 Task: Create a due date automation trigger when advanced on, on the monday of the week a card is due add dates not due today at 11:00 AM.
Action: Mouse moved to (1283, 99)
Screenshot: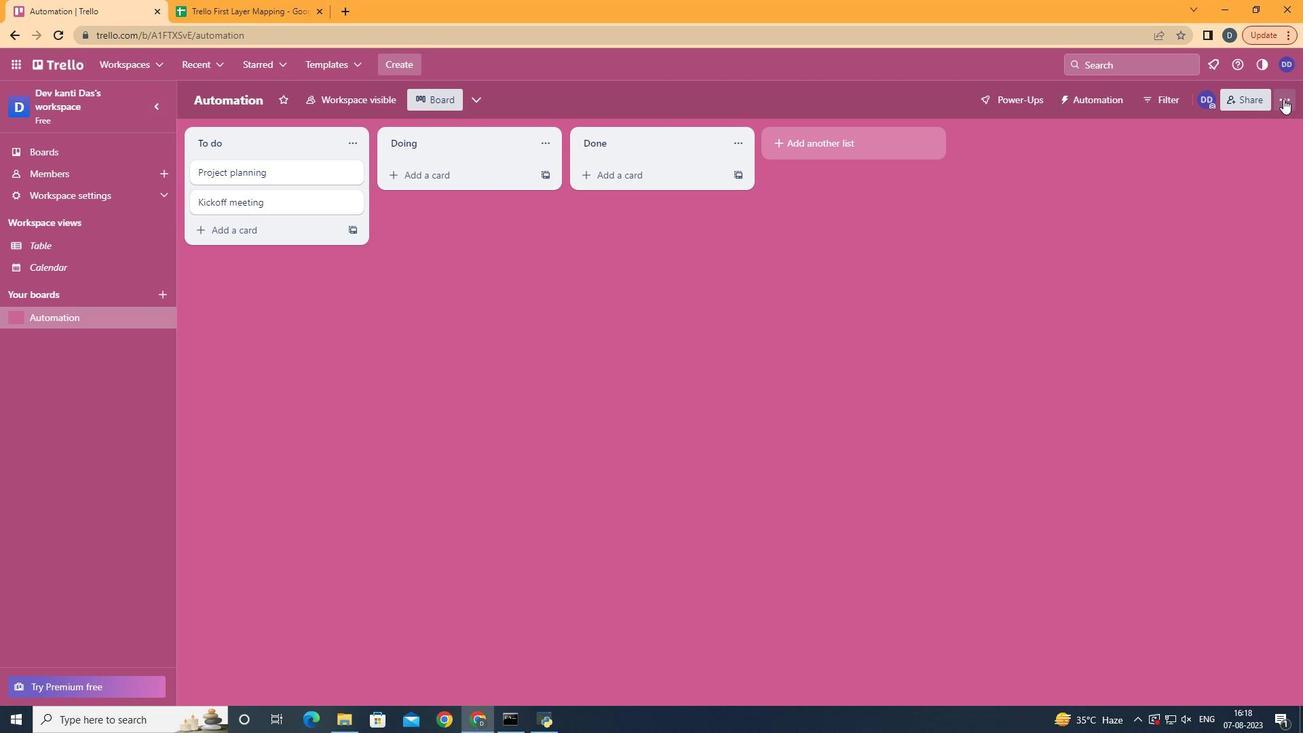 
Action: Mouse pressed left at (1283, 99)
Screenshot: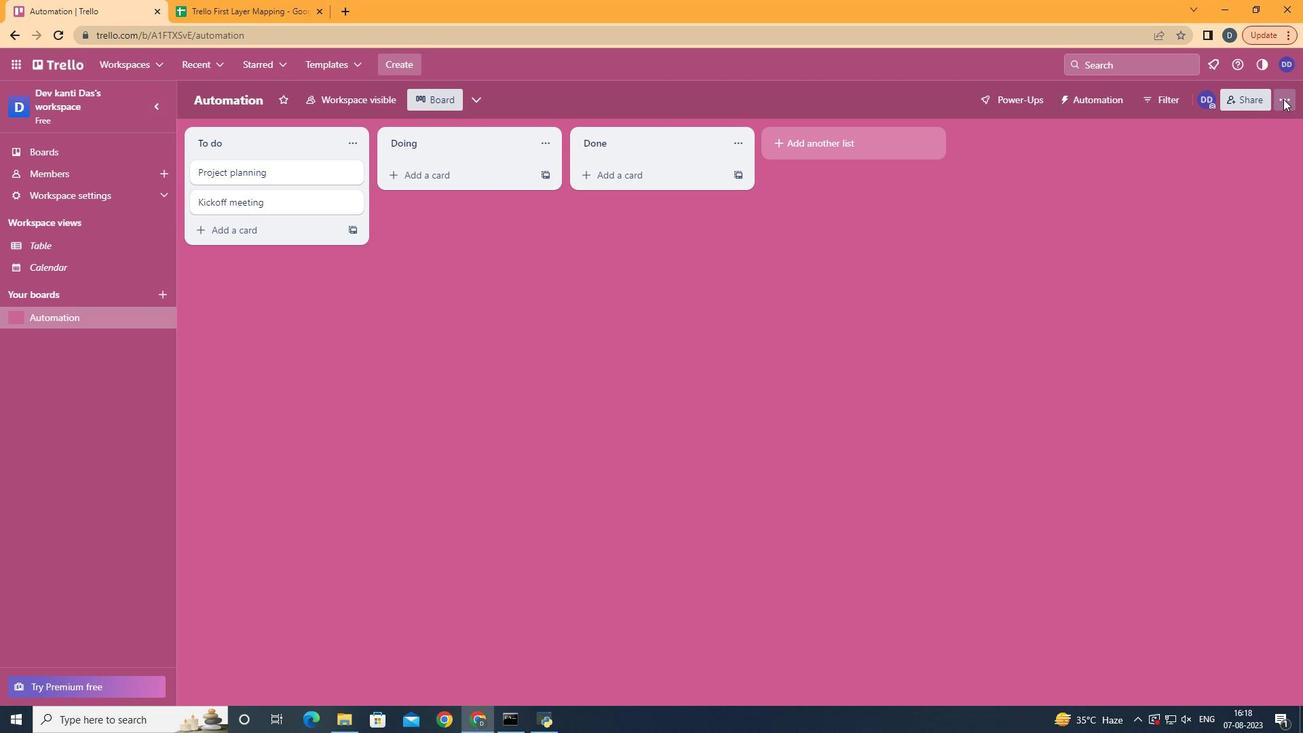 
Action: Mouse moved to (1151, 296)
Screenshot: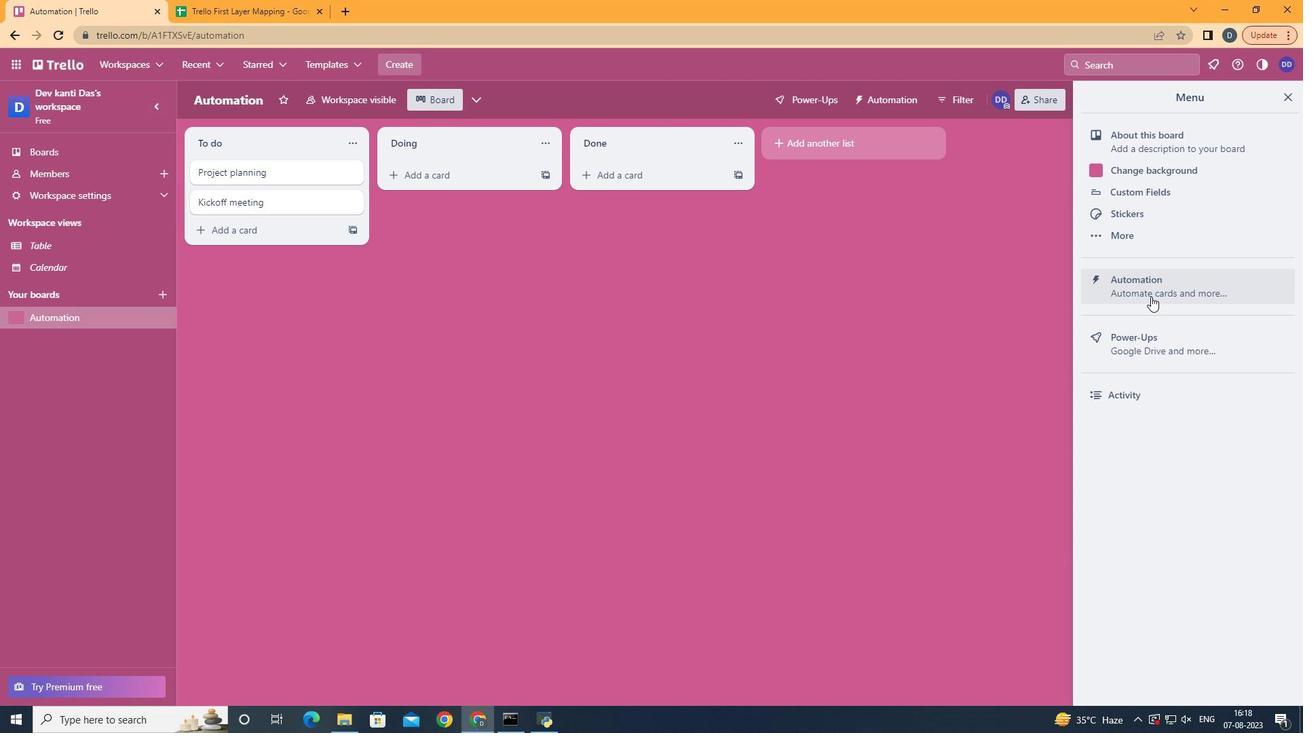 
Action: Mouse pressed left at (1151, 296)
Screenshot: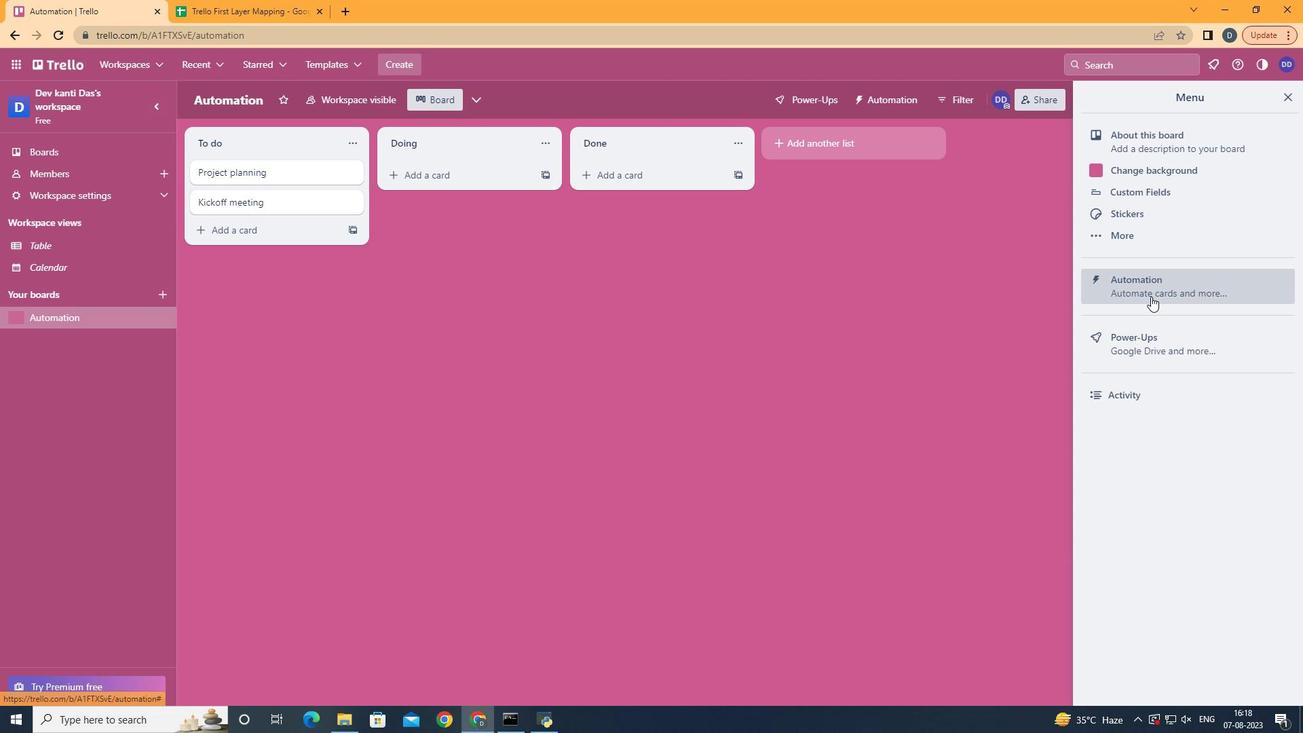 
Action: Mouse moved to (272, 265)
Screenshot: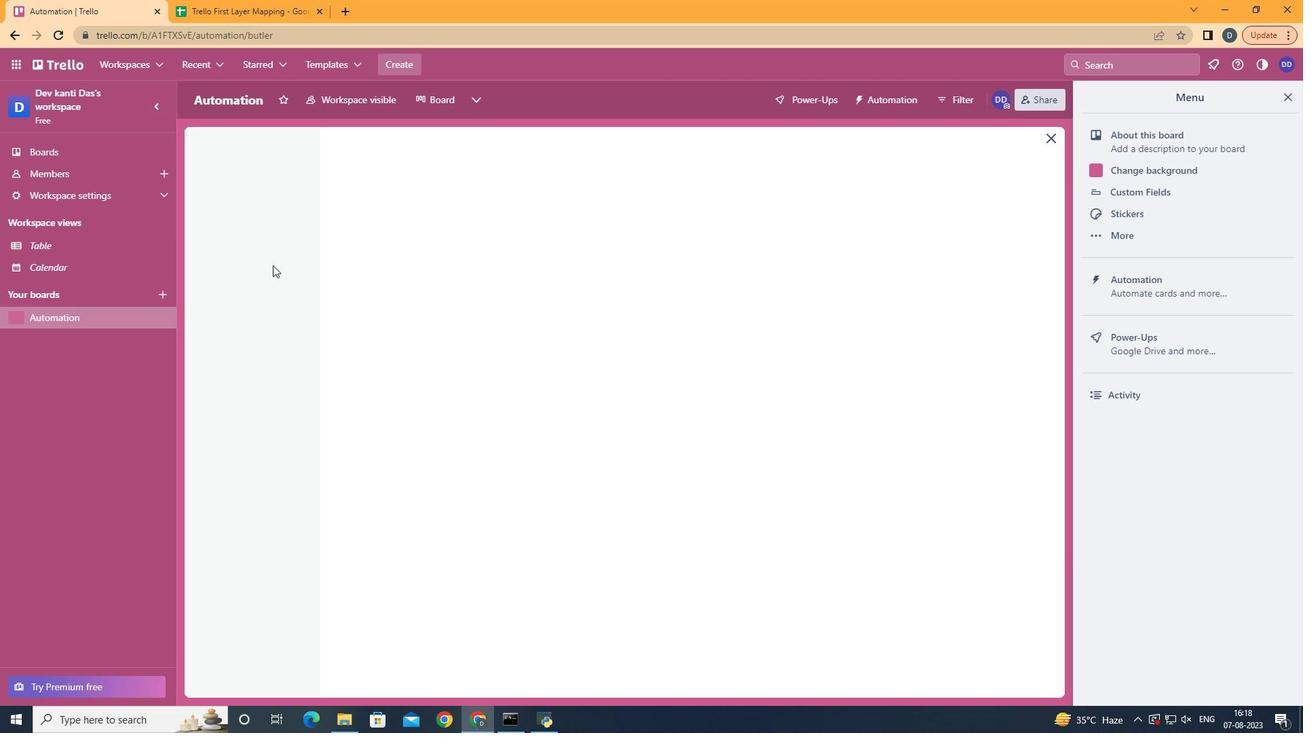 
Action: Mouse pressed left at (272, 265)
Screenshot: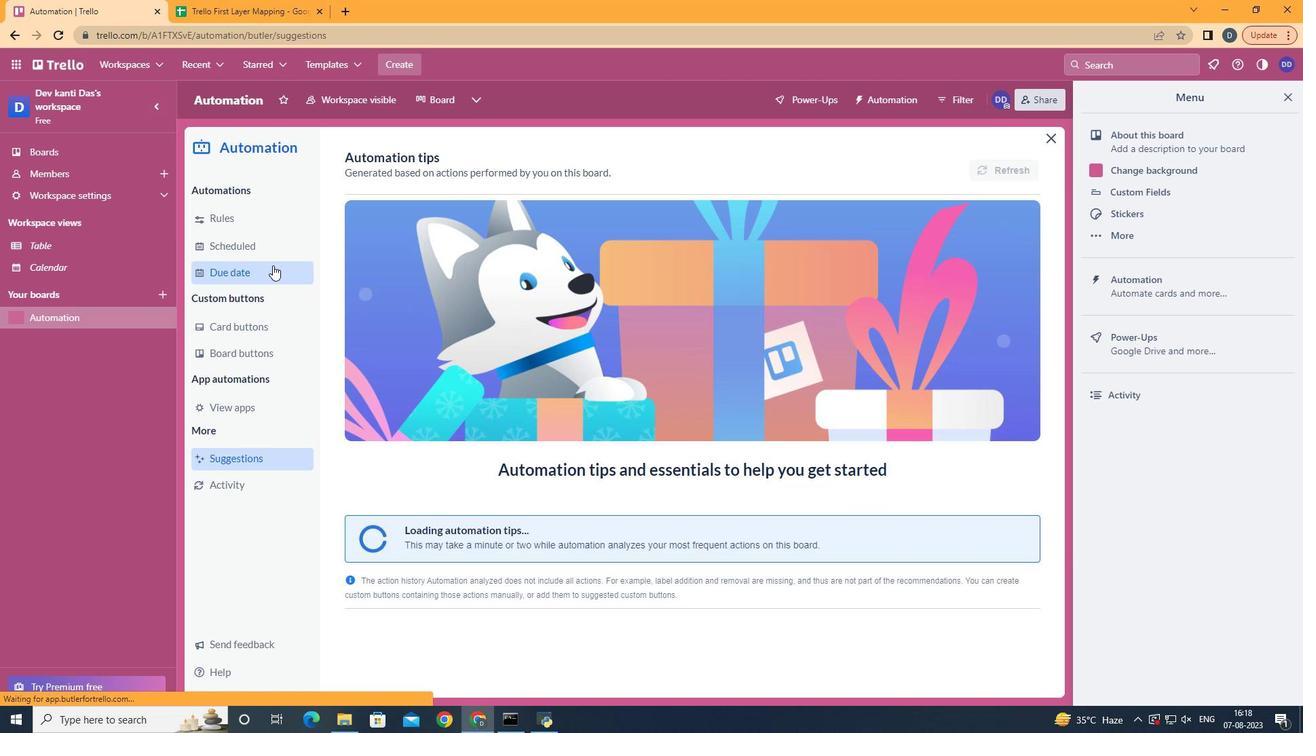 
Action: Mouse moved to (961, 164)
Screenshot: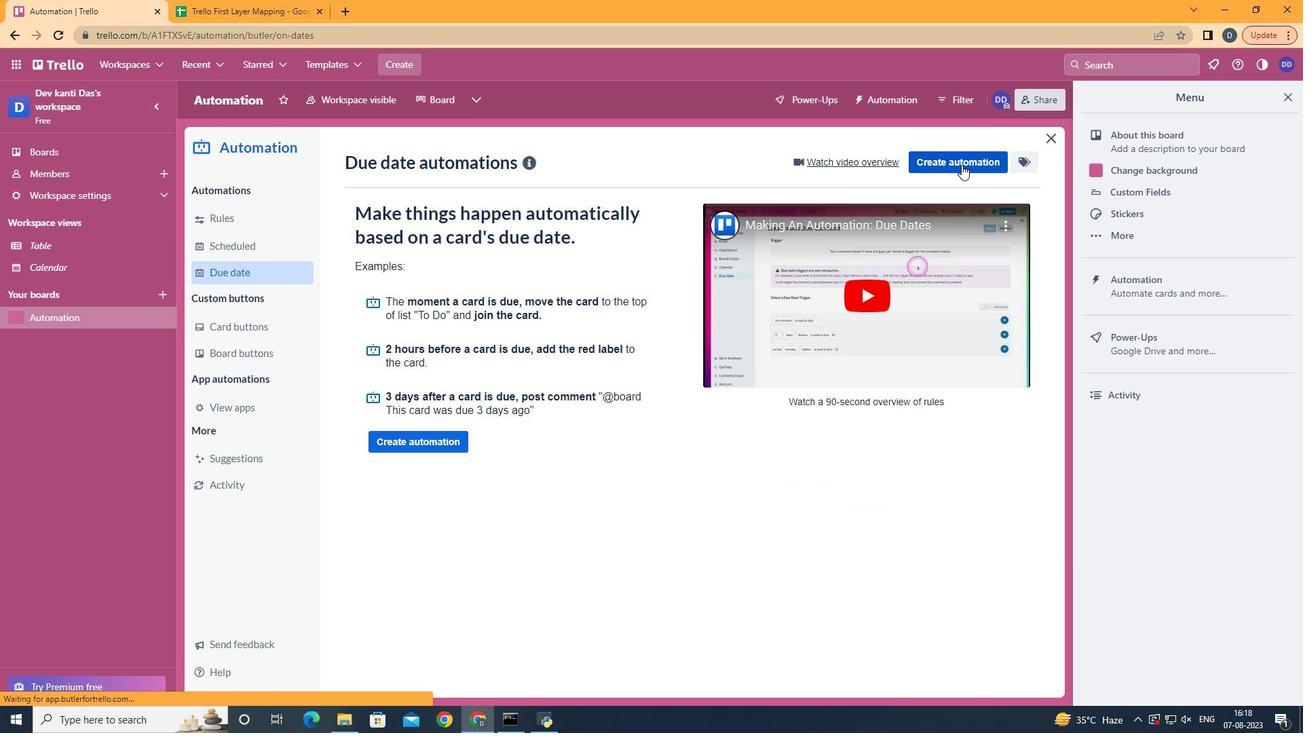 
Action: Mouse pressed left at (961, 164)
Screenshot: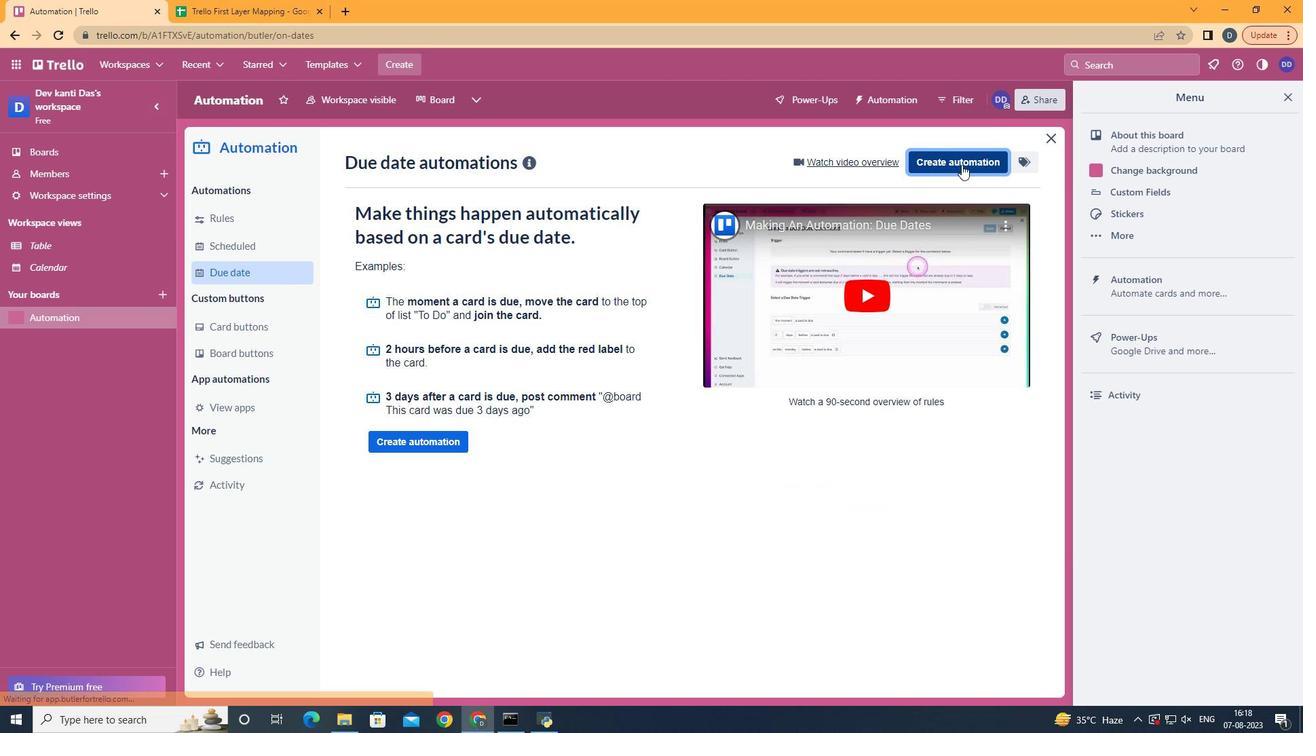 
Action: Mouse moved to (710, 288)
Screenshot: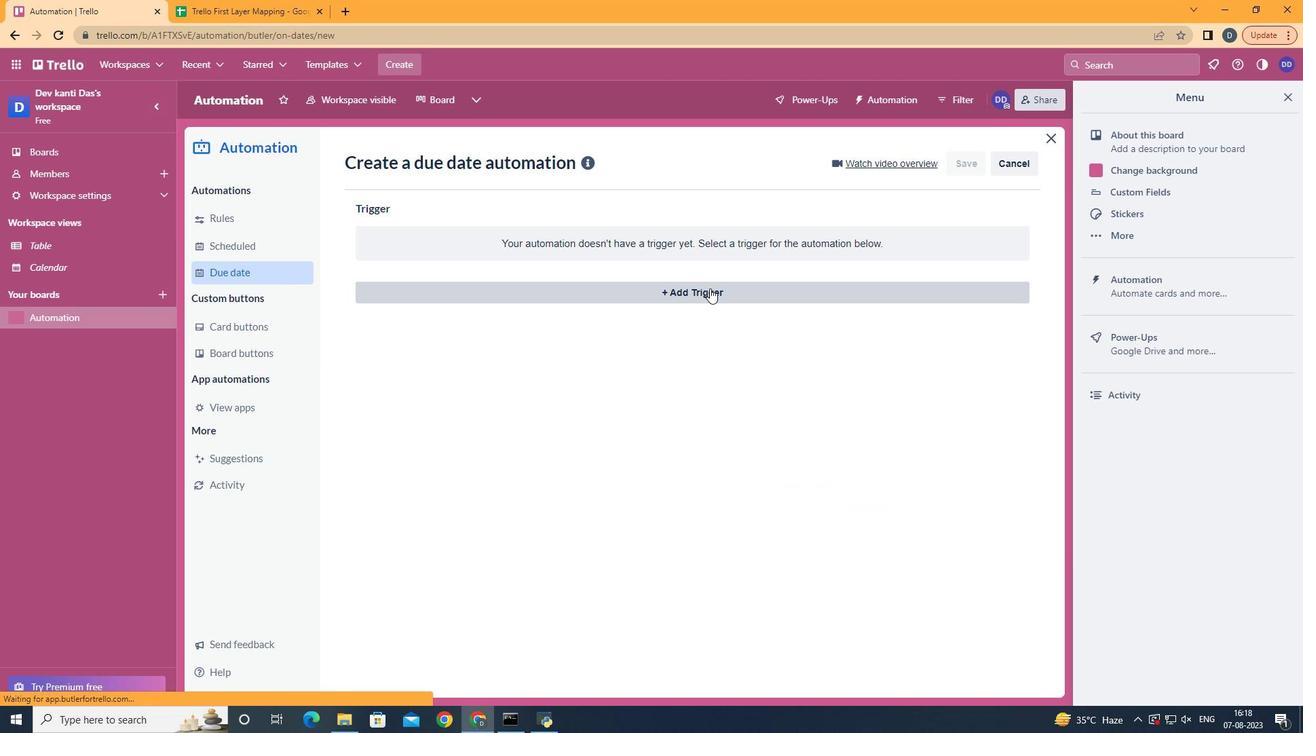 
Action: Mouse pressed left at (710, 288)
Screenshot: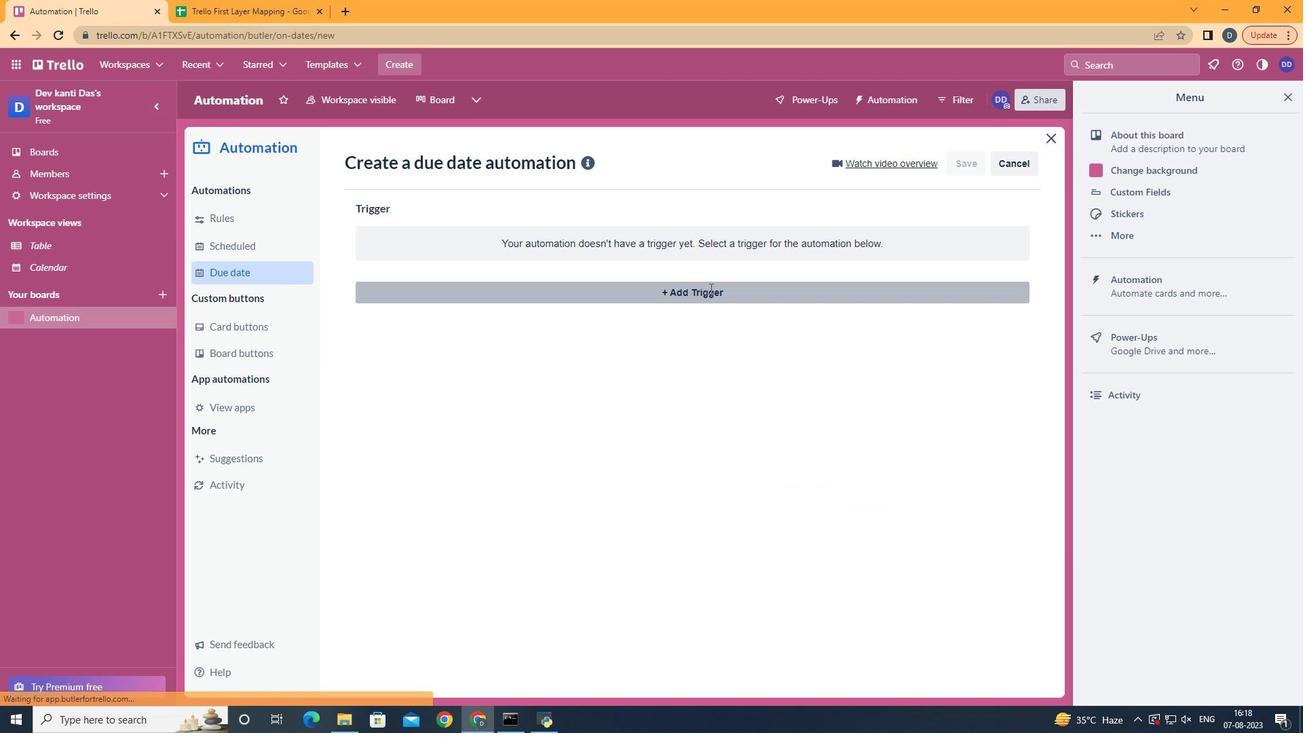 
Action: Mouse moved to (435, 357)
Screenshot: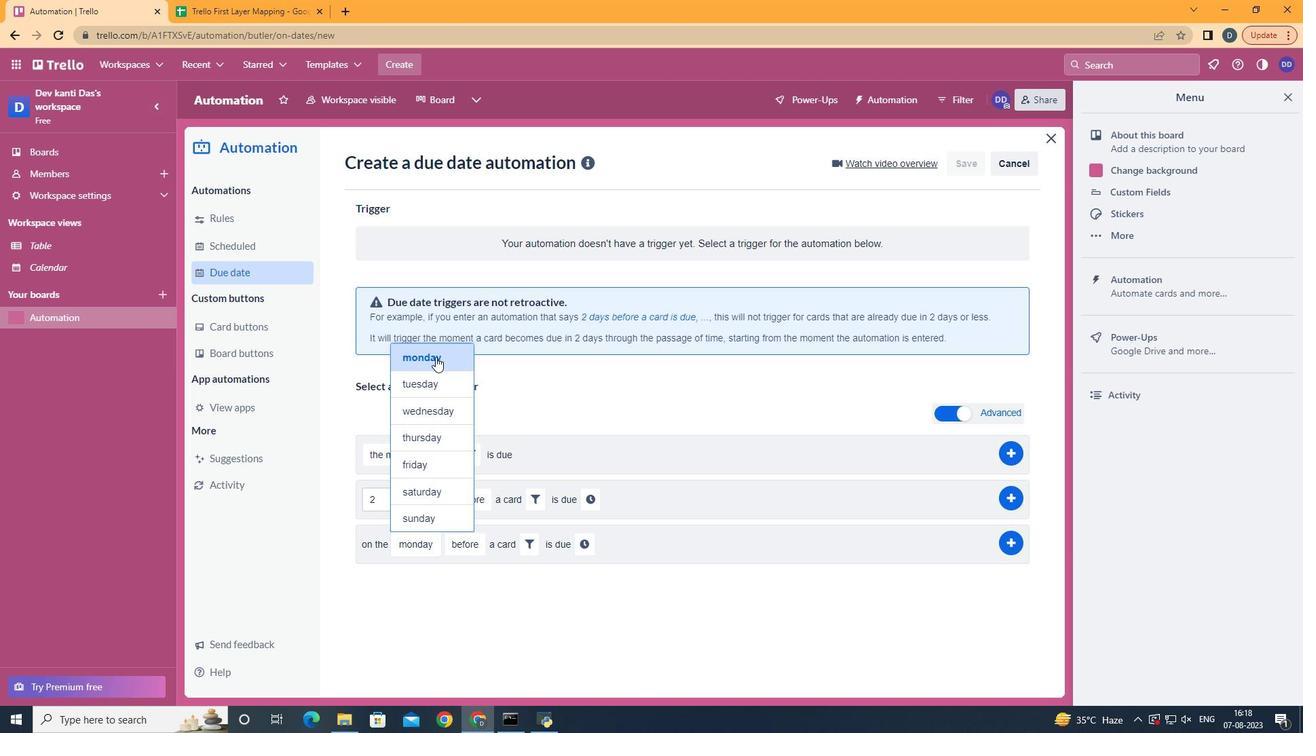 
Action: Mouse pressed left at (435, 357)
Screenshot: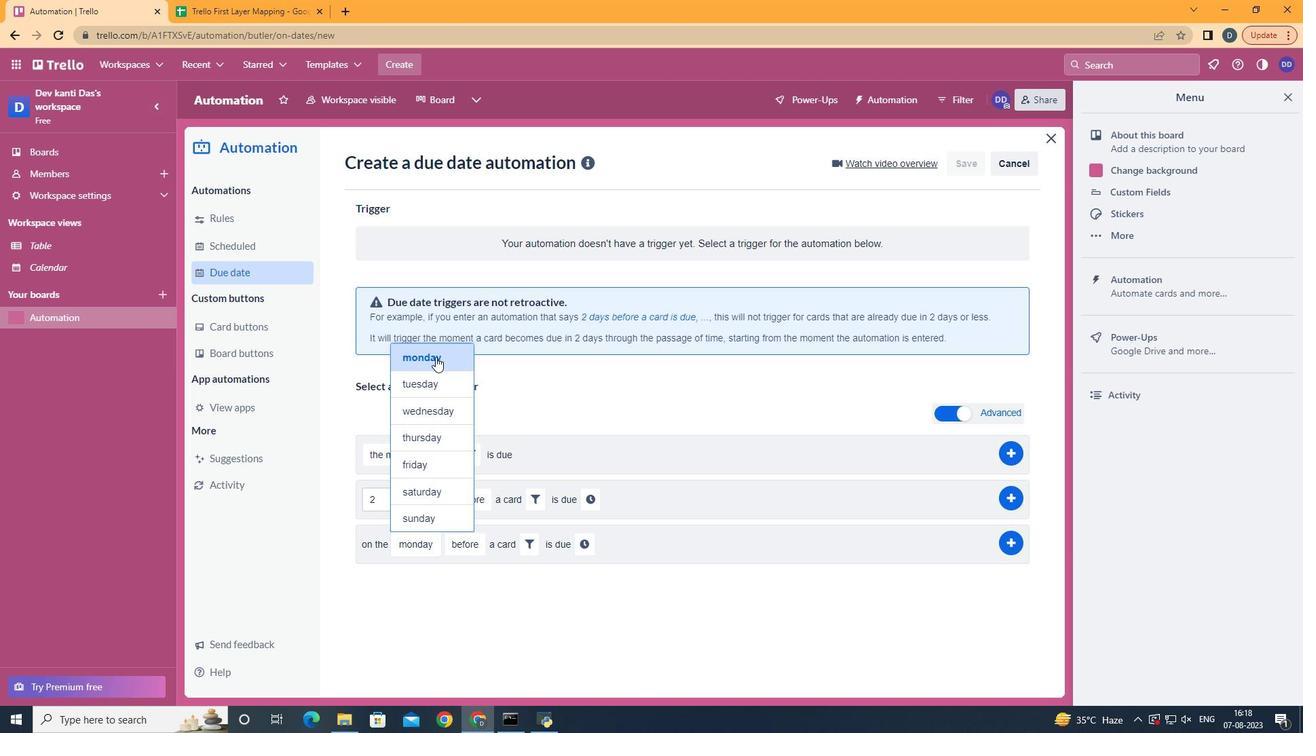 
Action: Mouse moved to (486, 626)
Screenshot: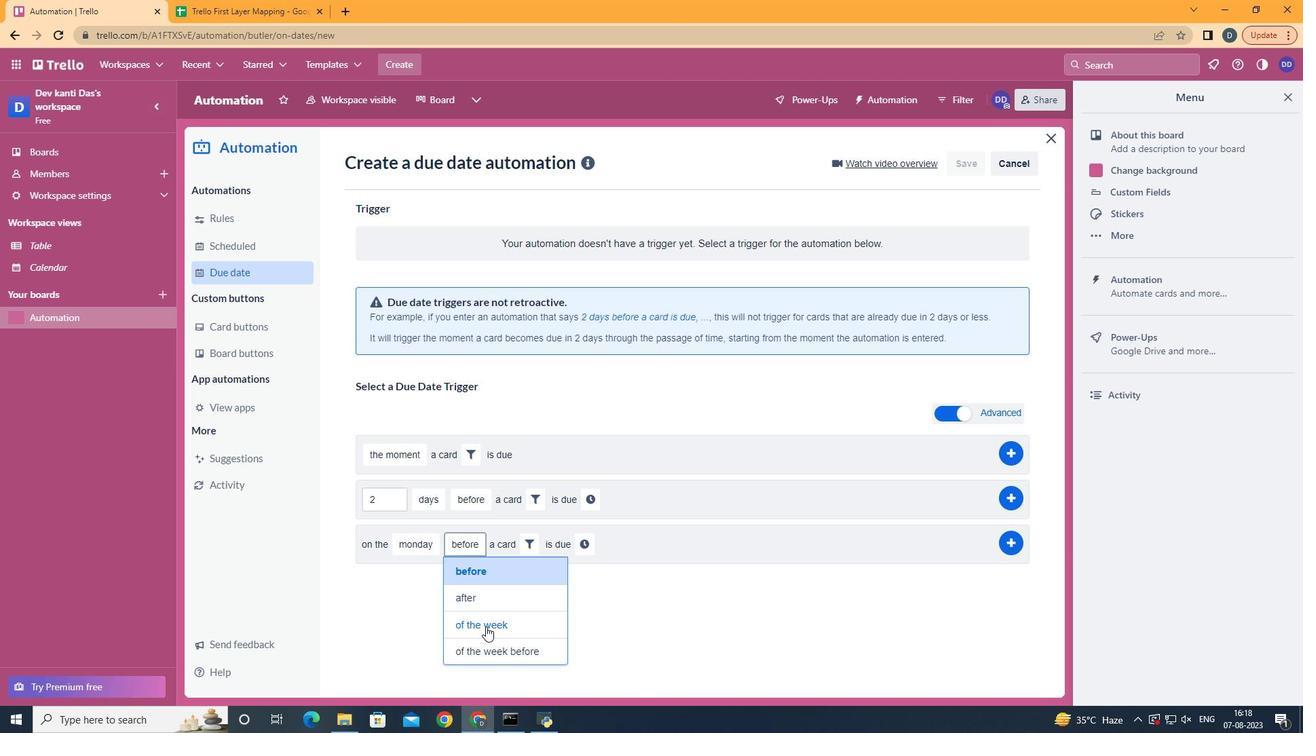 
Action: Mouse pressed left at (486, 626)
Screenshot: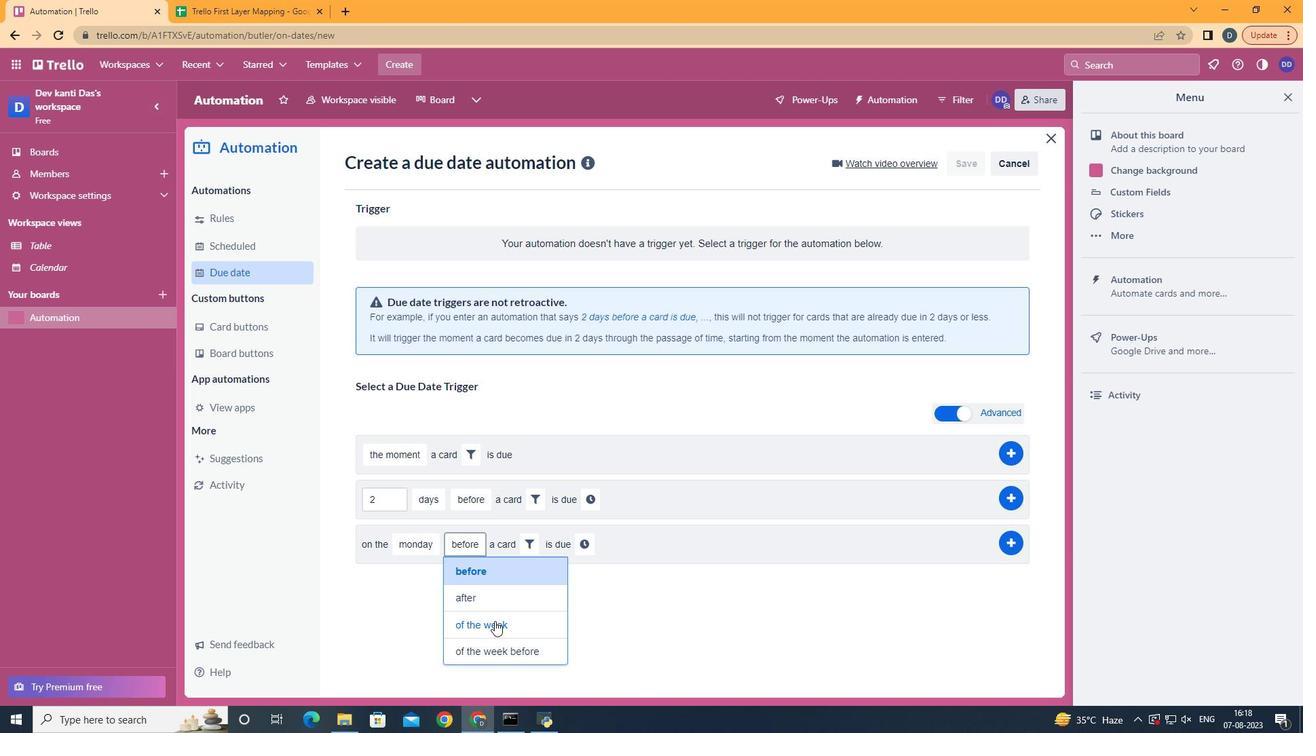 
Action: Mouse moved to (547, 540)
Screenshot: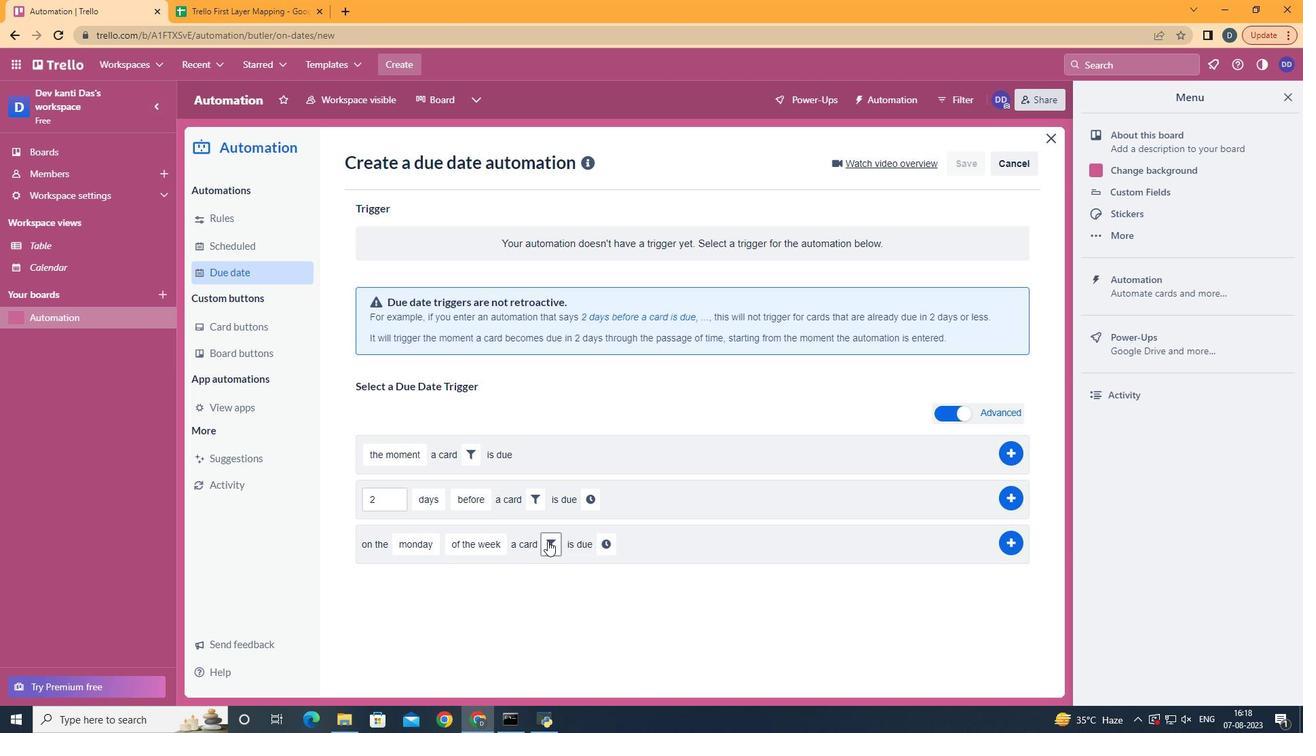 
Action: Mouse pressed left at (547, 540)
Screenshot: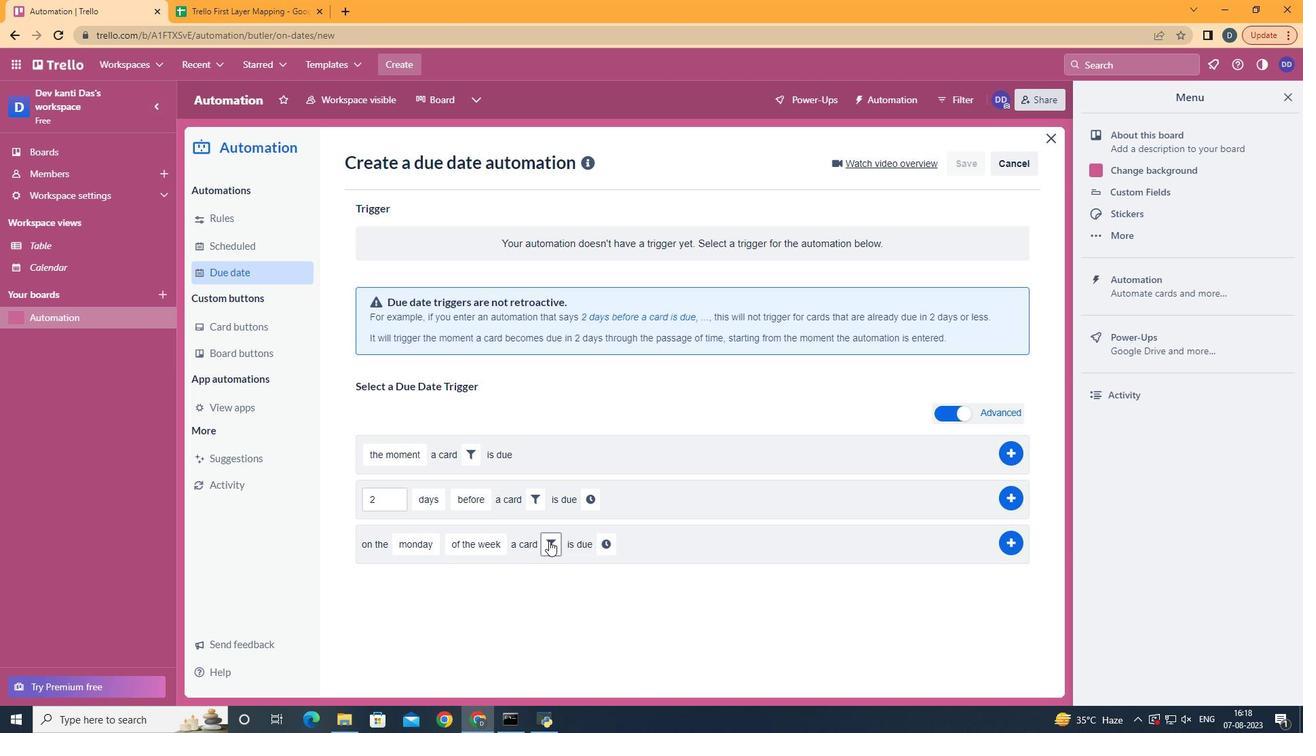 
Action: Mouse moved to (627, 589)
Screenshot: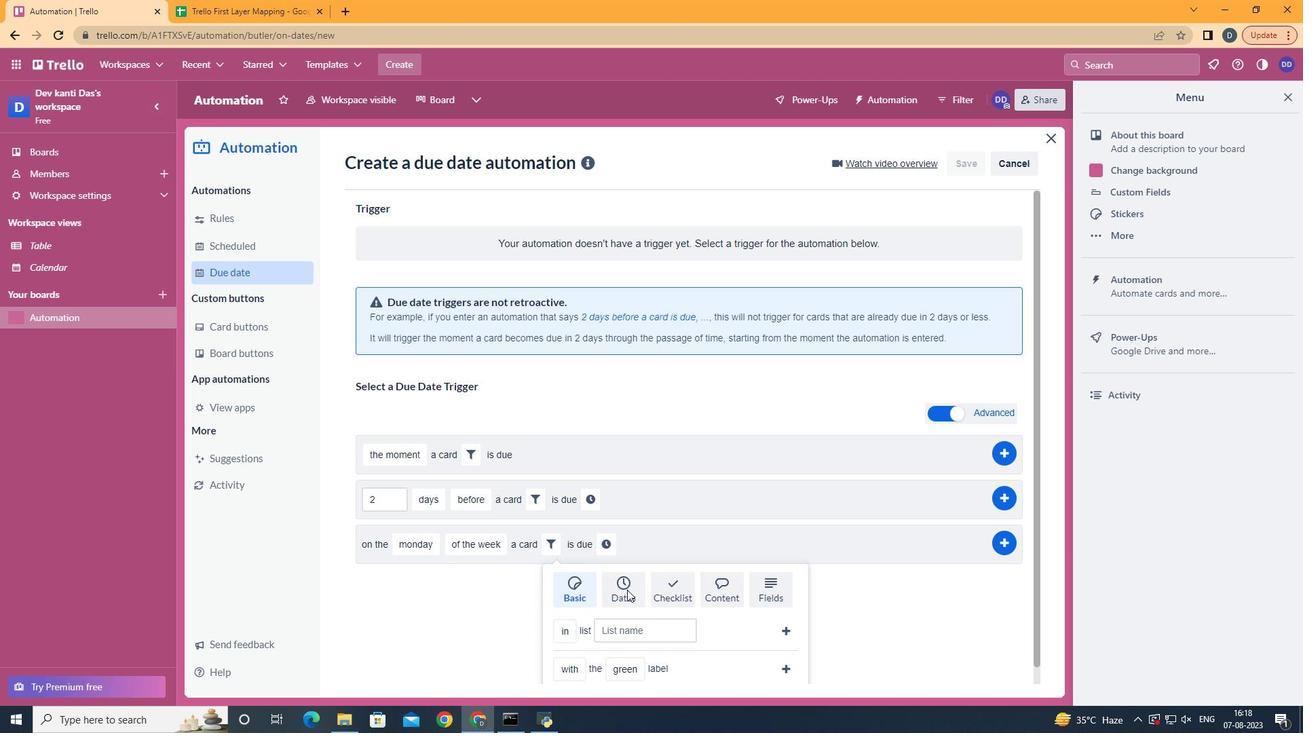 
Action: Mouse pressed left at (627, 589)
Screenshot: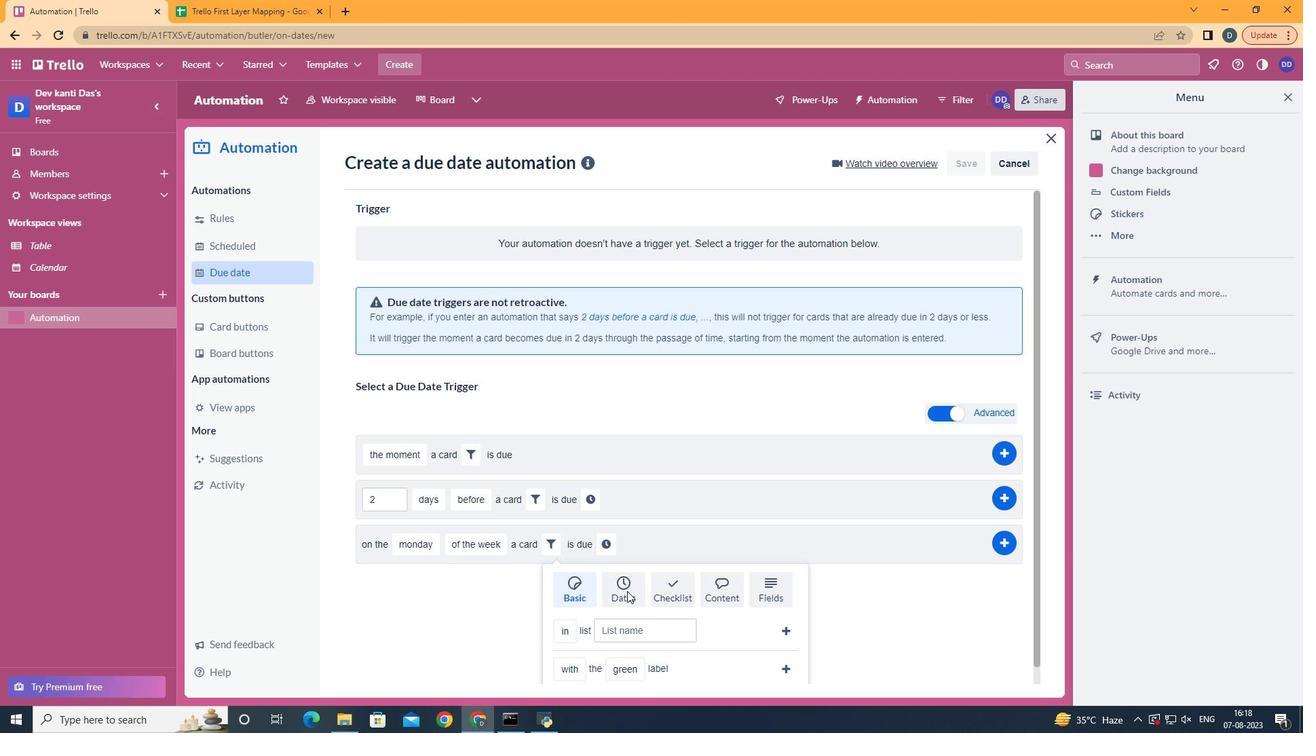 
Action: Mouse moved to (627, 591)
Screenshot: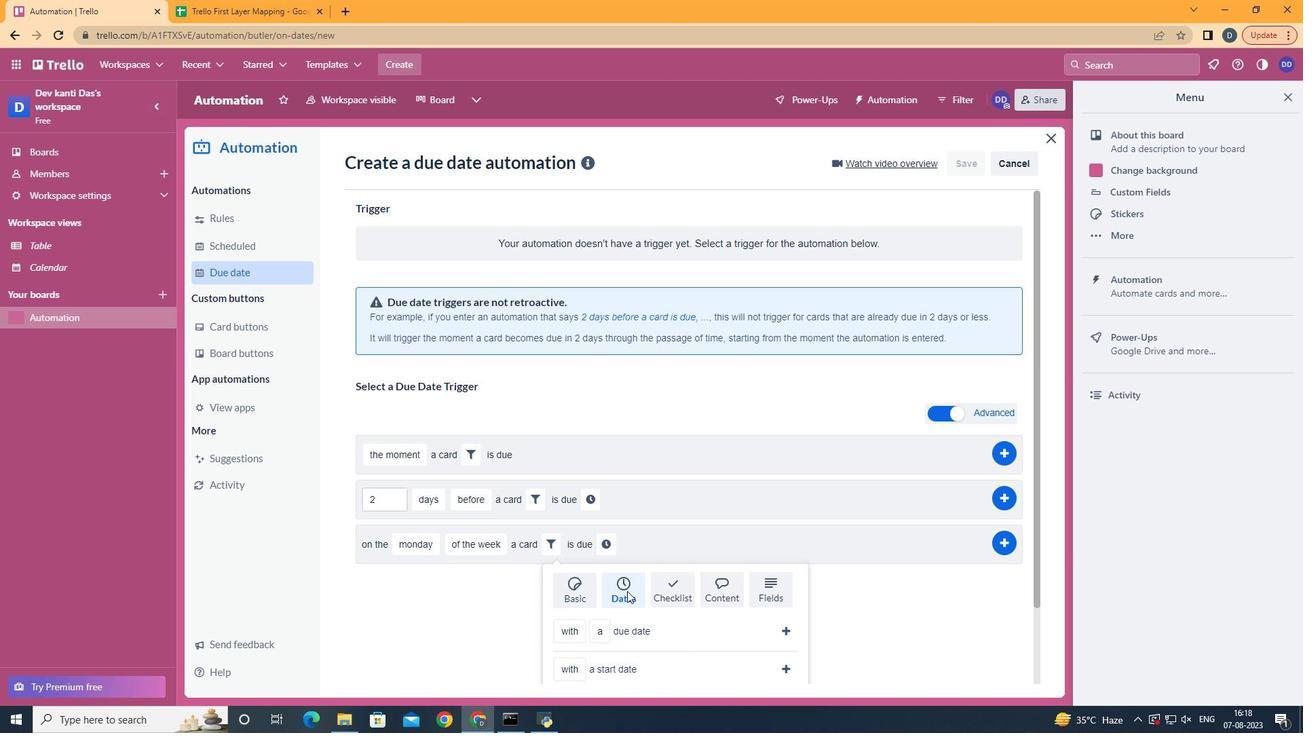 
Action: Mouse scrolled (627, 590) with delta (0, 0)
Screenshot: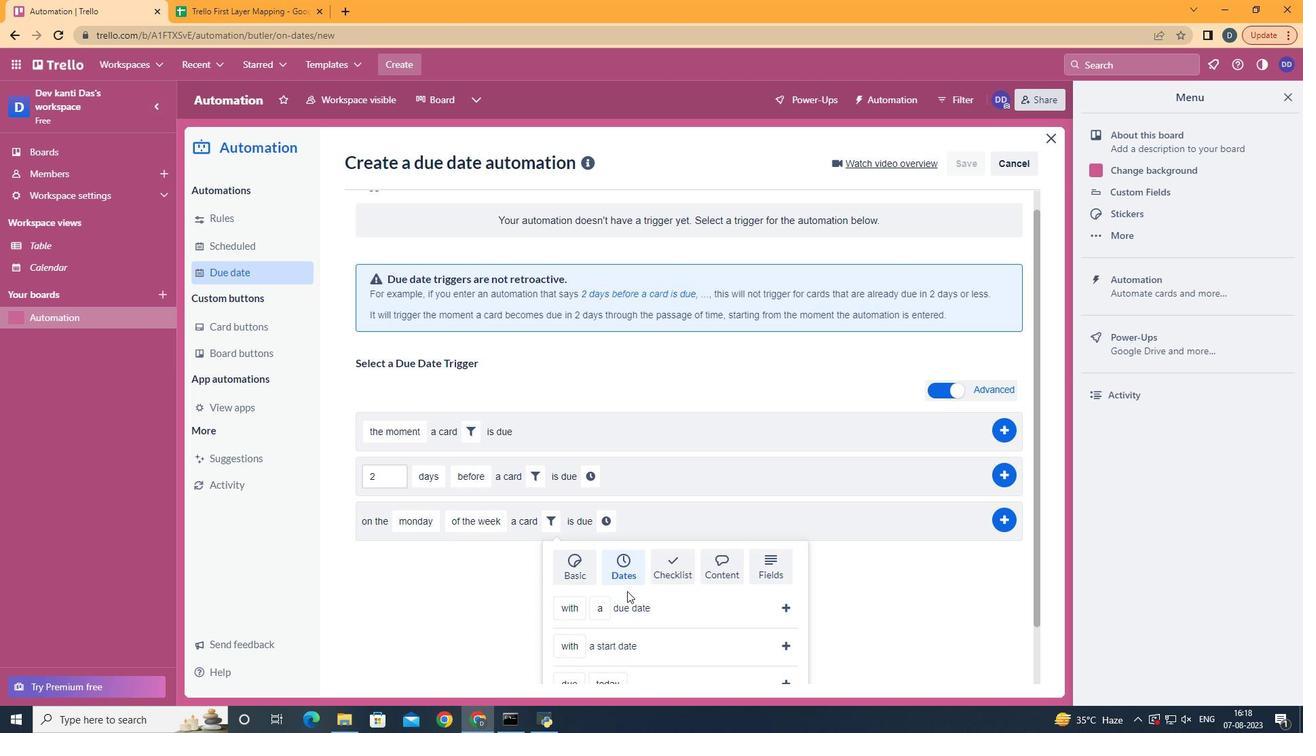 
Action: Mouse scrolled (627, 590) with delta (0, 0)
Screenshot: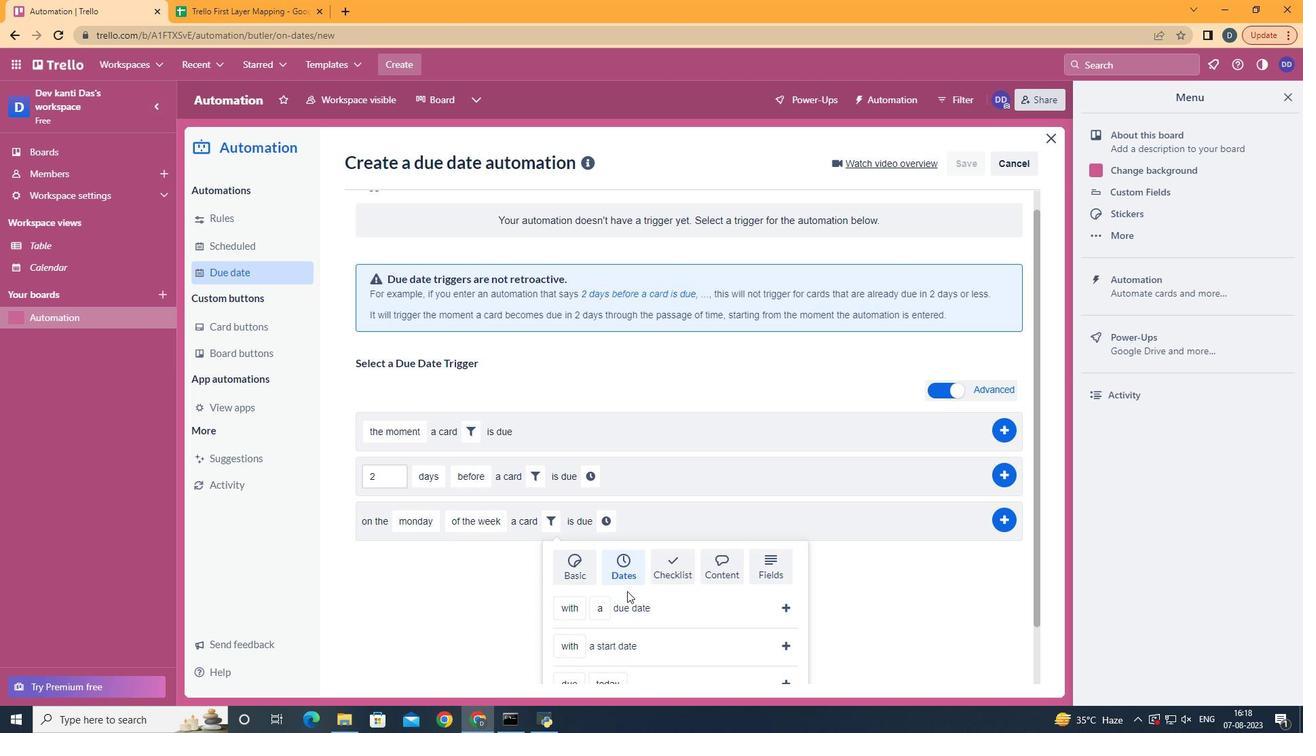 
Action: Mouse scrolled (627, 590) with delta (0, 0)
Screenshot: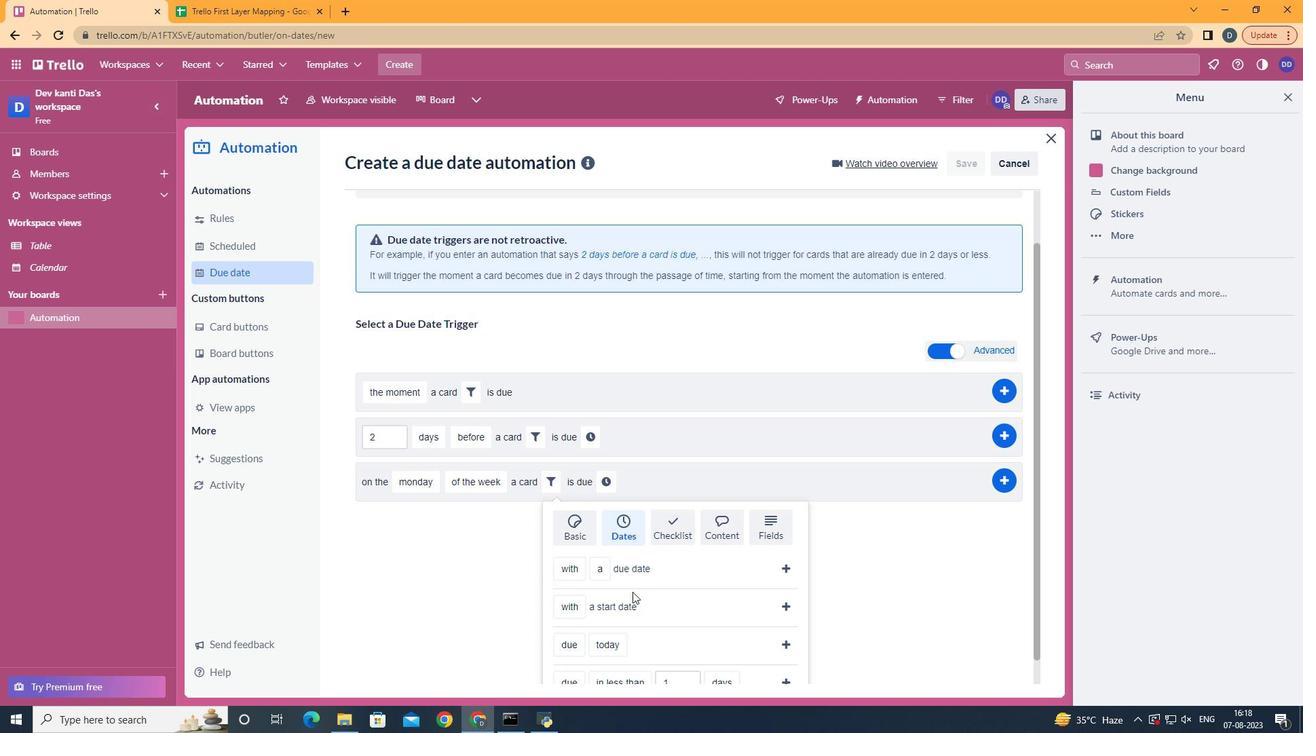 
Action: Mouse scrolled (627, 590) with delta (0, 0)
Screenshot: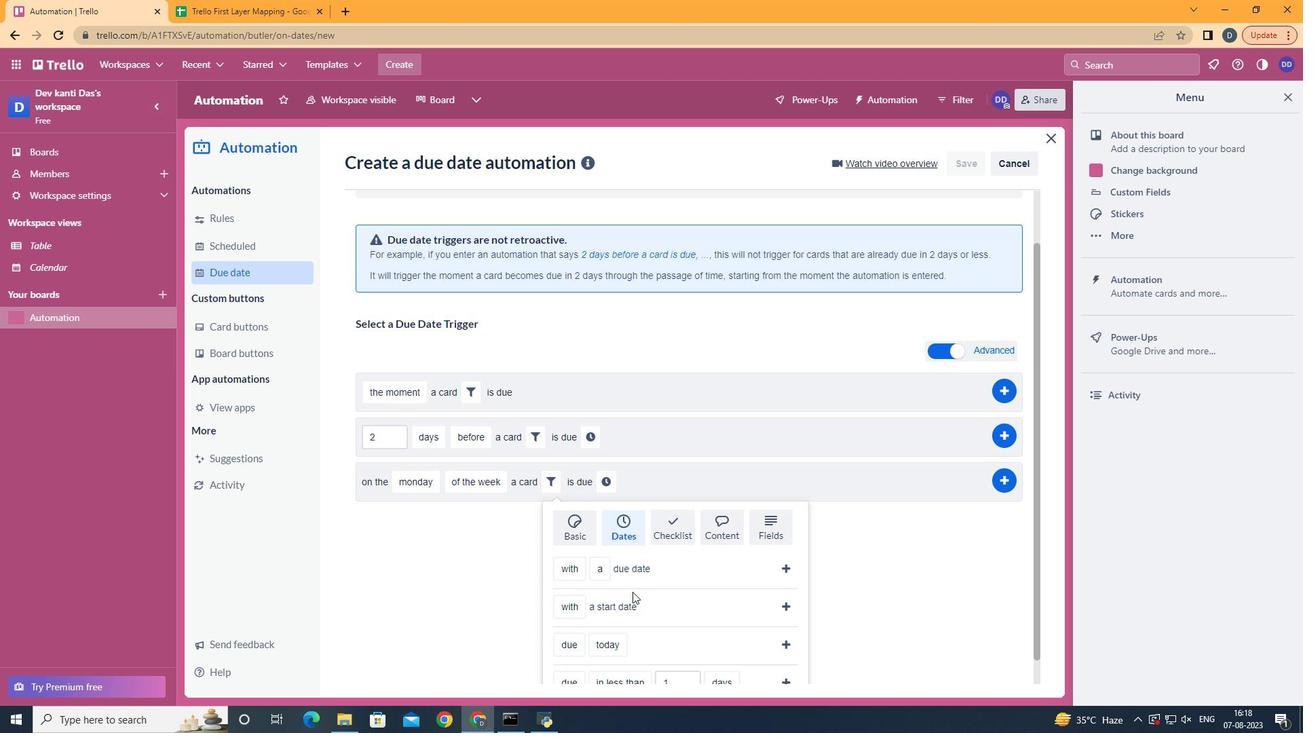 
Action: Mouse moved to (593, 531)
Screenshot: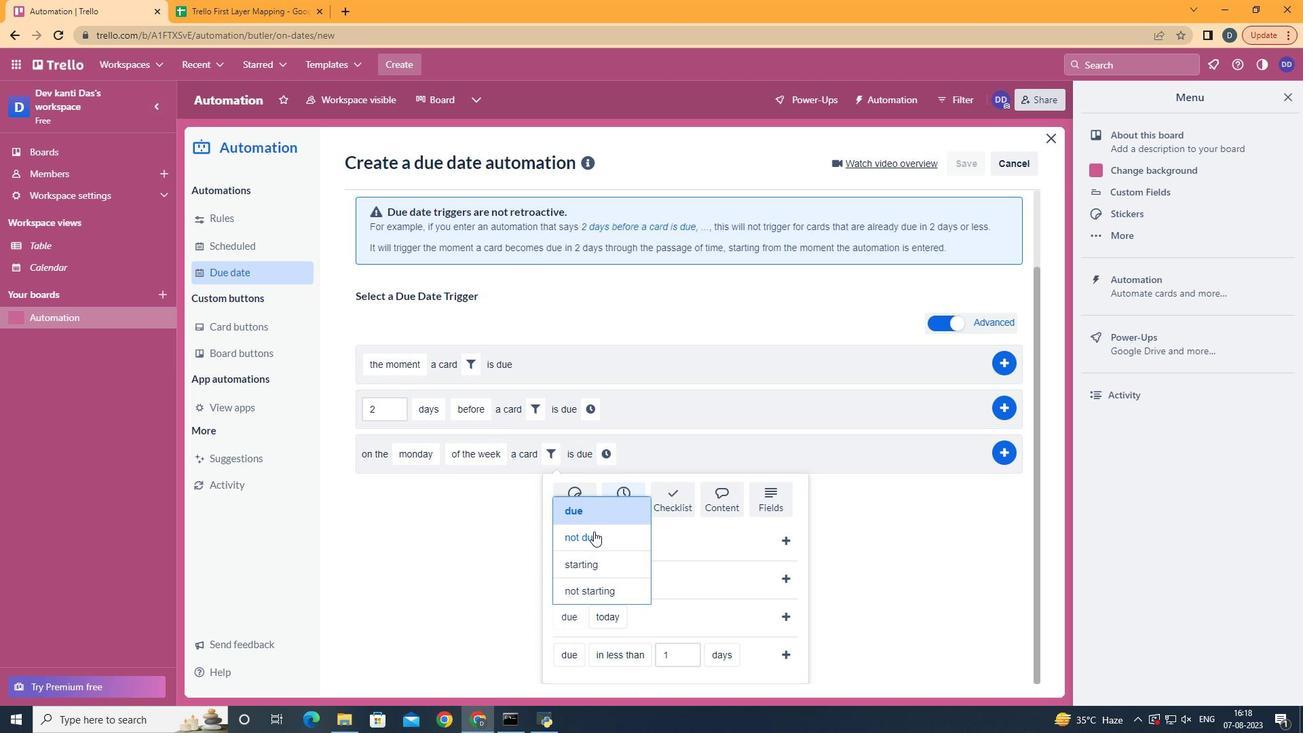 
Action: Mouse pressed left at (593, 531)
Screenshot: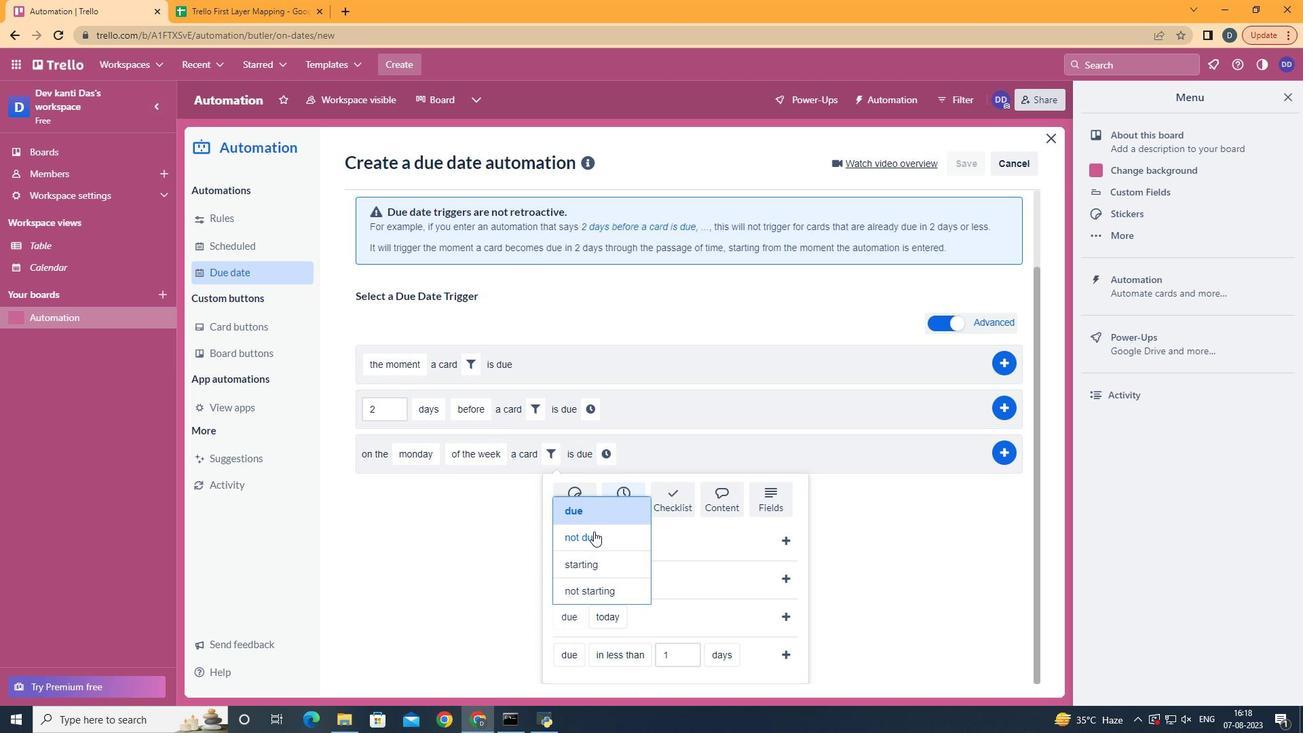 
Action: Mouse moved to (648, 454)
Screenshot: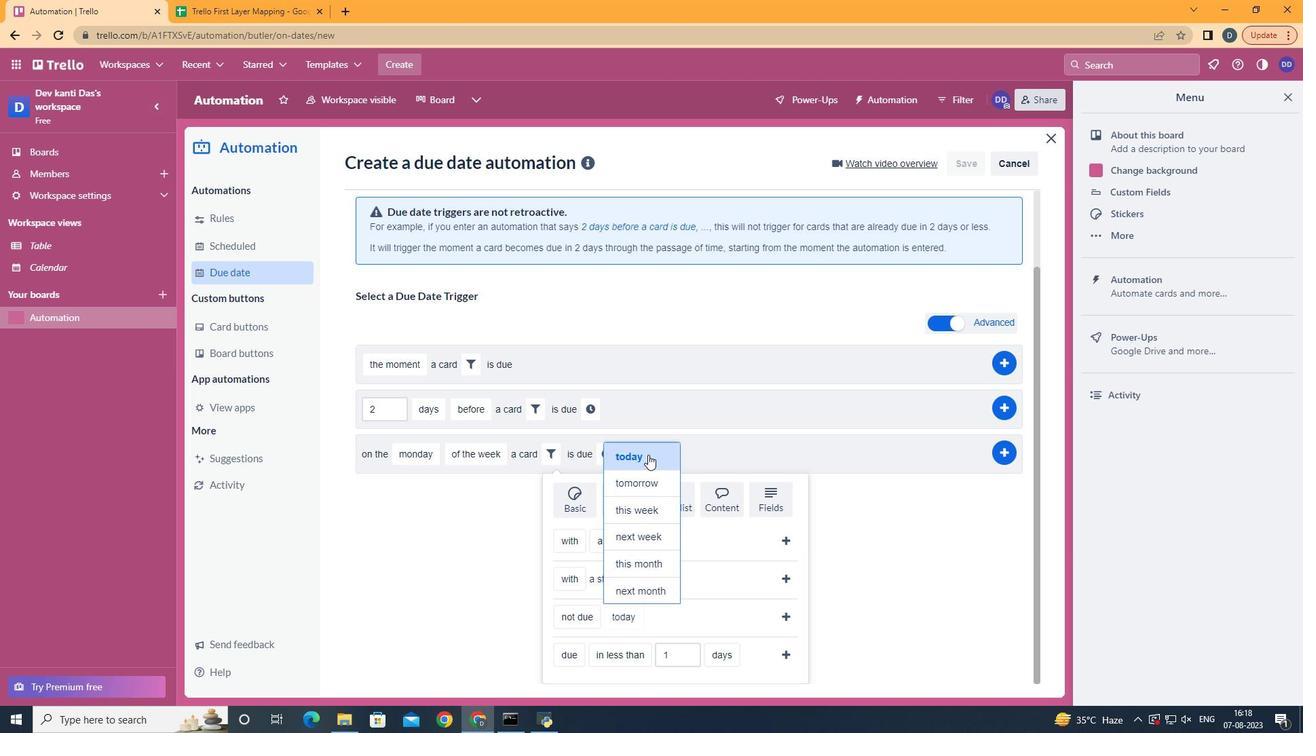 
Action: Mouse pressed left at (648, 454)
Screenshot: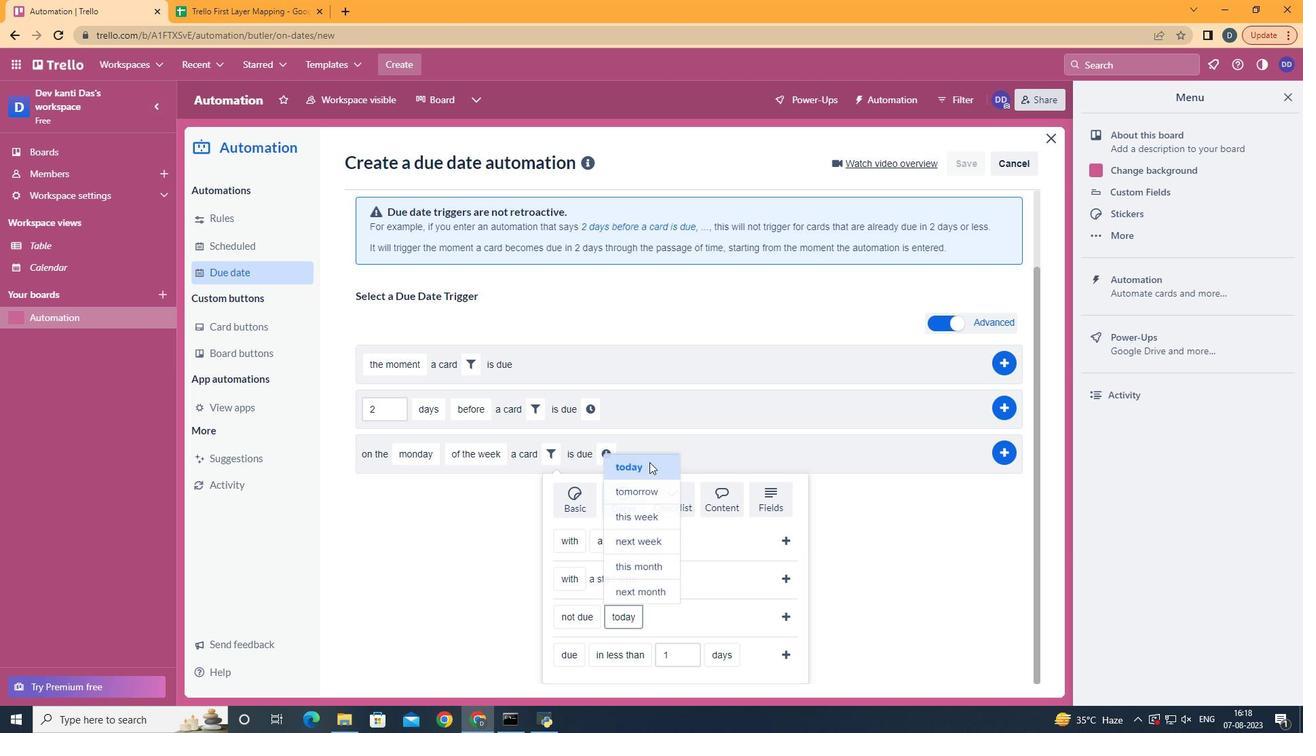 
Action: Mouse moved to (790, 617)
Screenshot: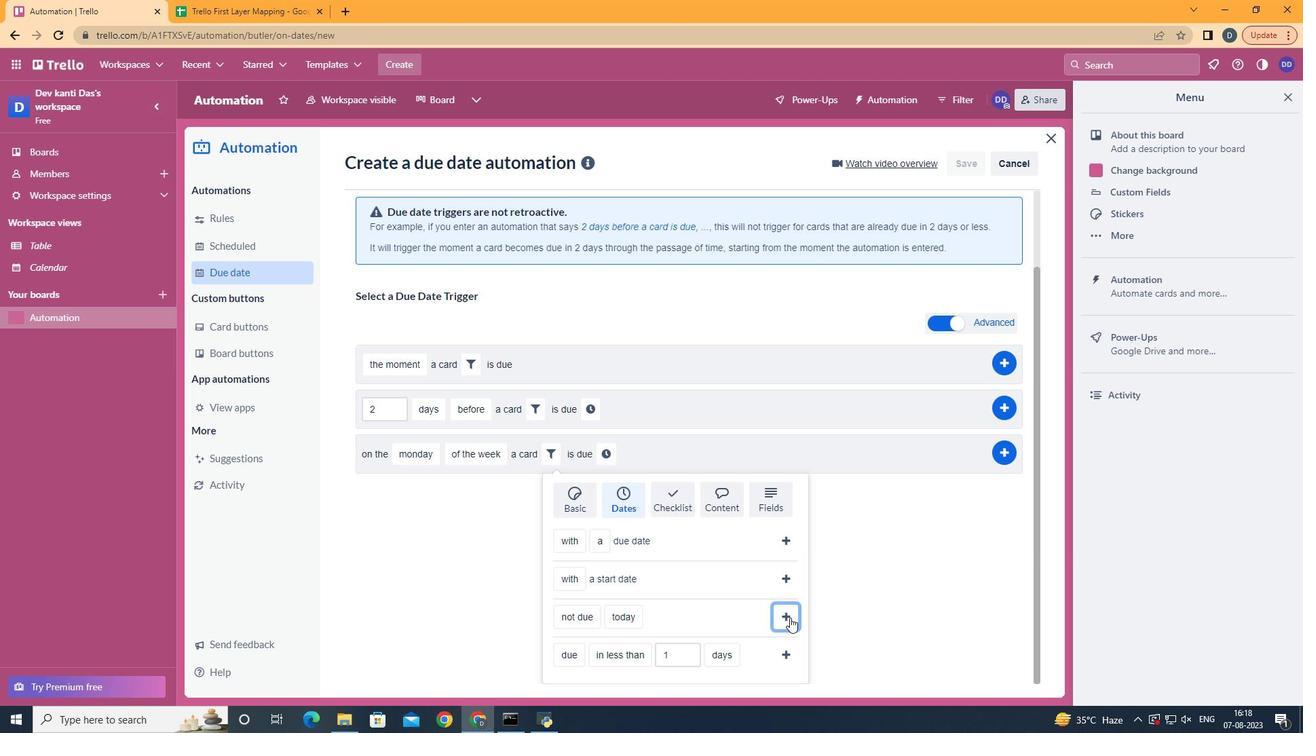 
Action: Mouse pressed left at (790, 617)
Screenshot: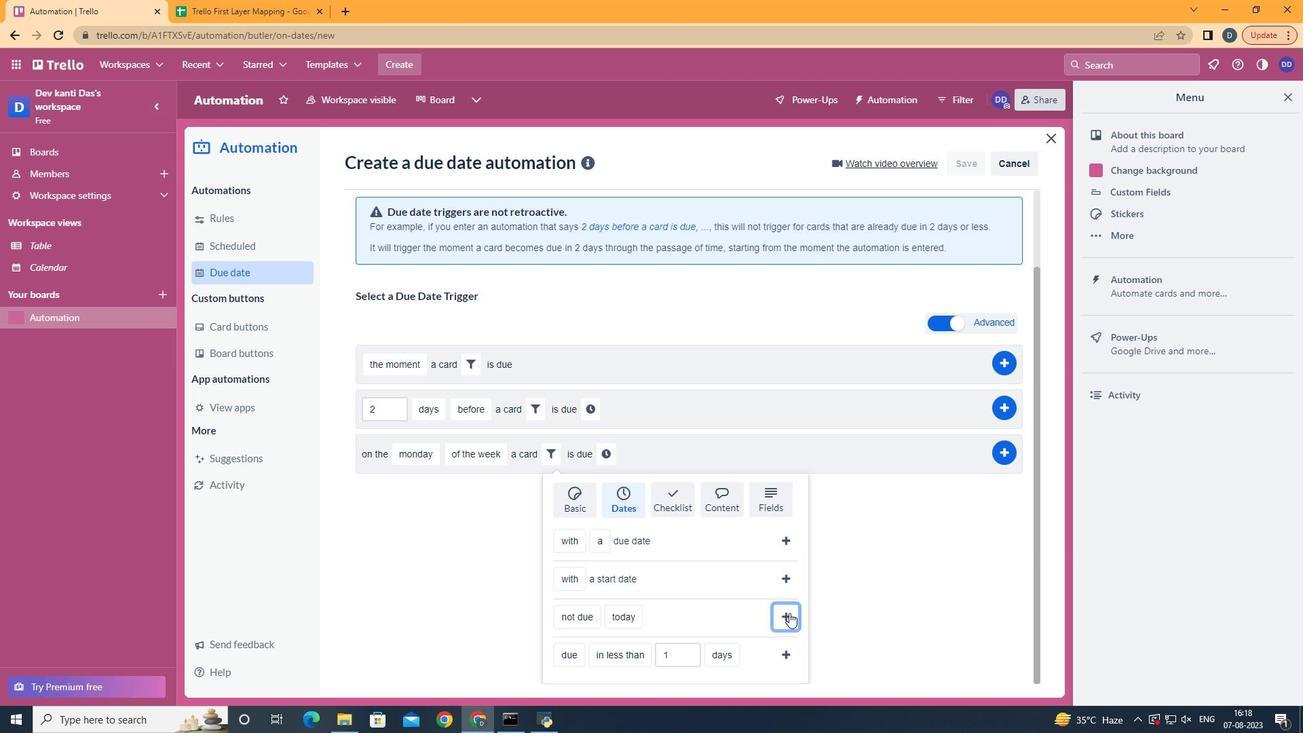 
Action: Mouse moved to (701, 539)
Screenshot: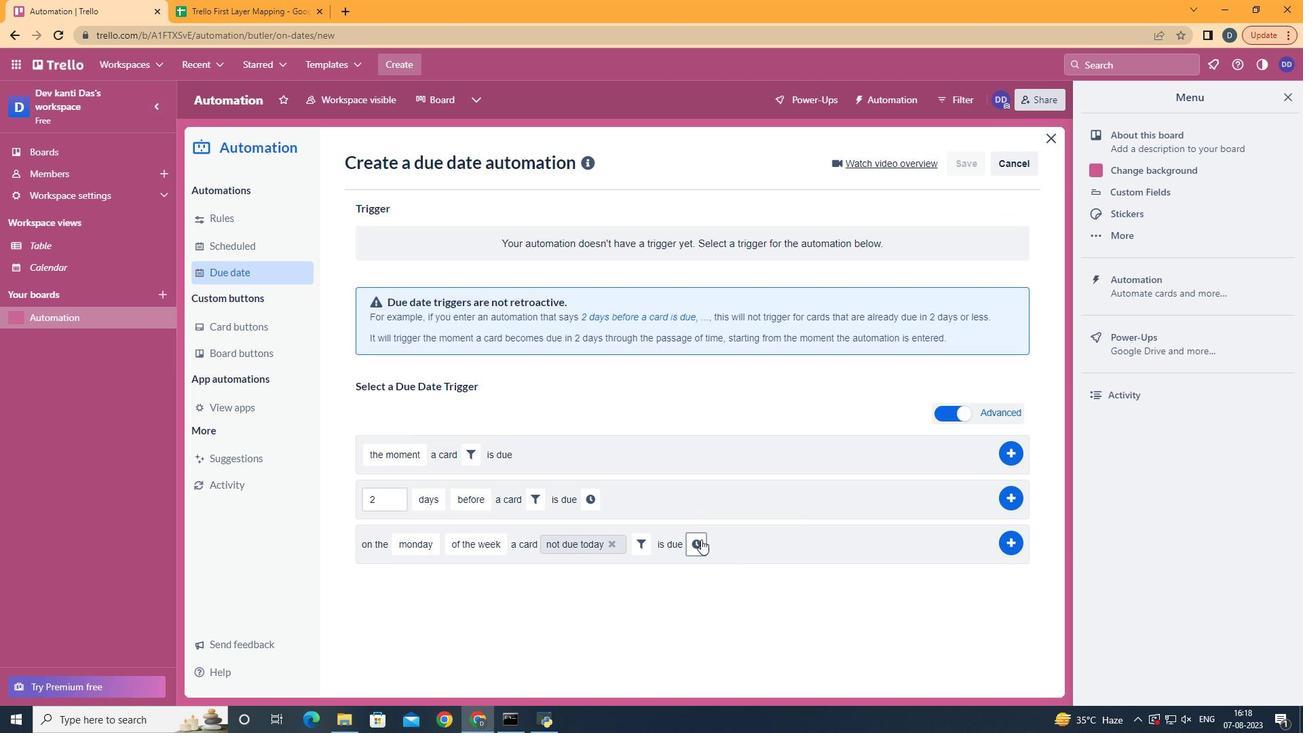 
Action: Mouse pressed left at (701, 539)
Screenshot: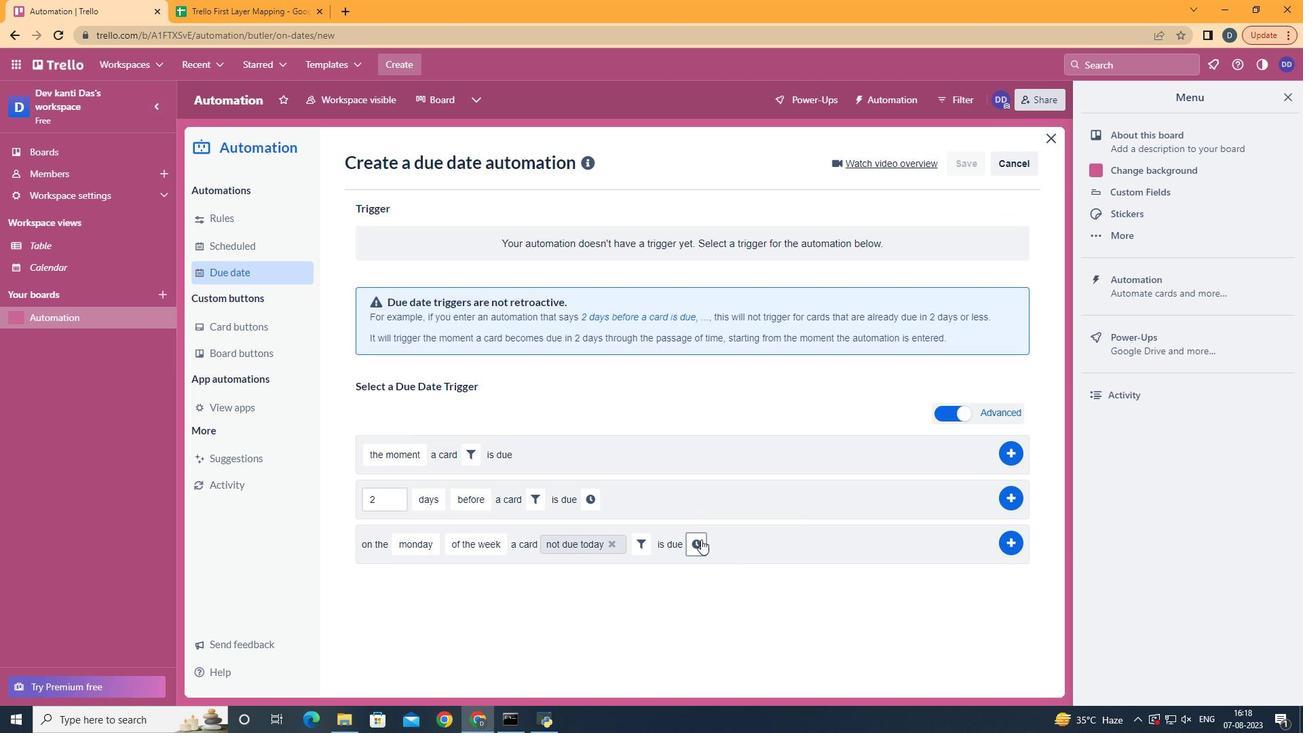 
Action: Mouse moved to (731, 548)
Screenshot: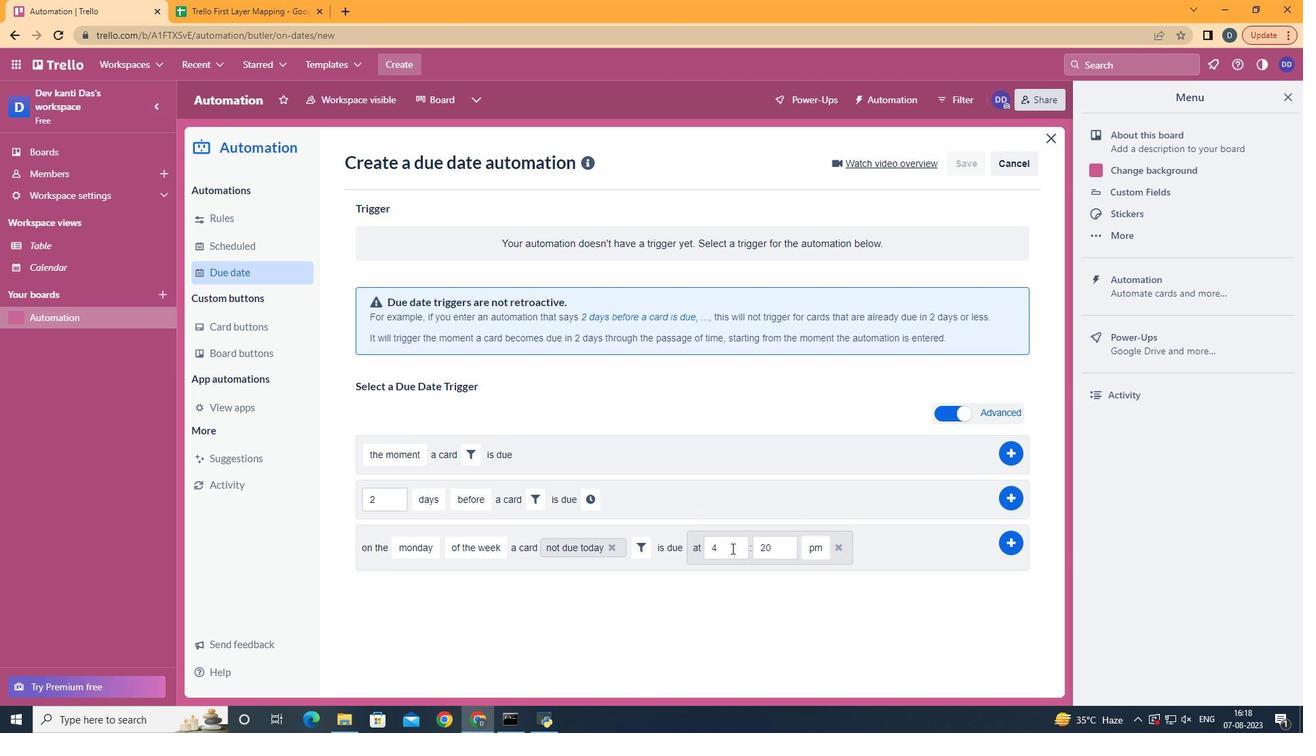
Action: Mouse pressed left at (731, 548)
Screenshot: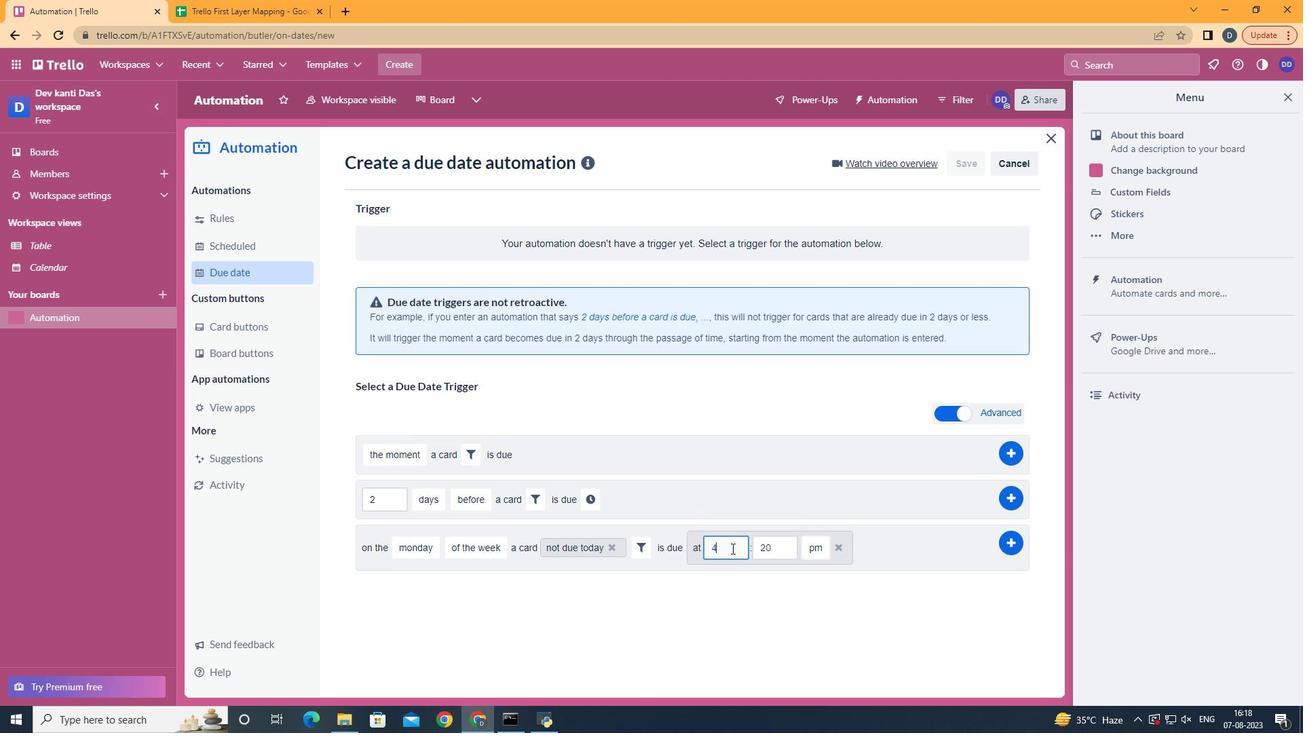 
Action: Key pressed <Key.backspace>11
Screenshot: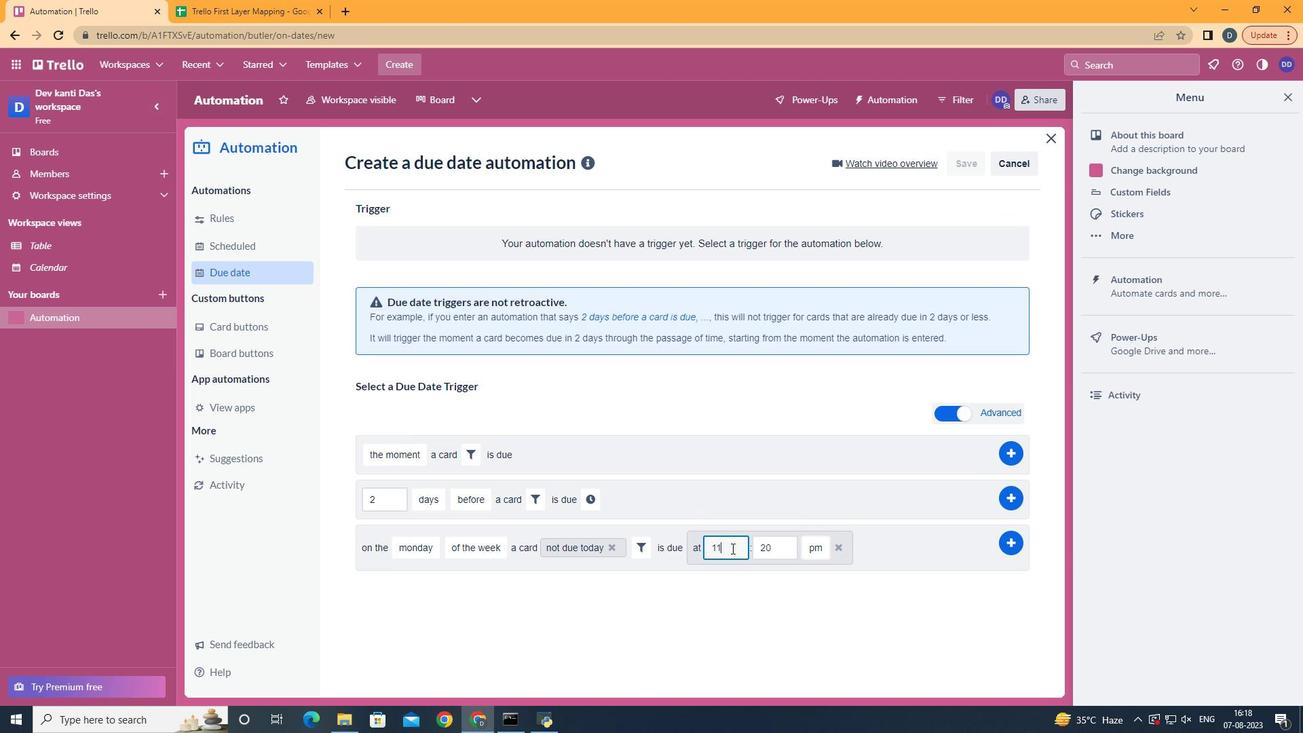 
Action: Mouse moved to (788, 549)
Screenshot: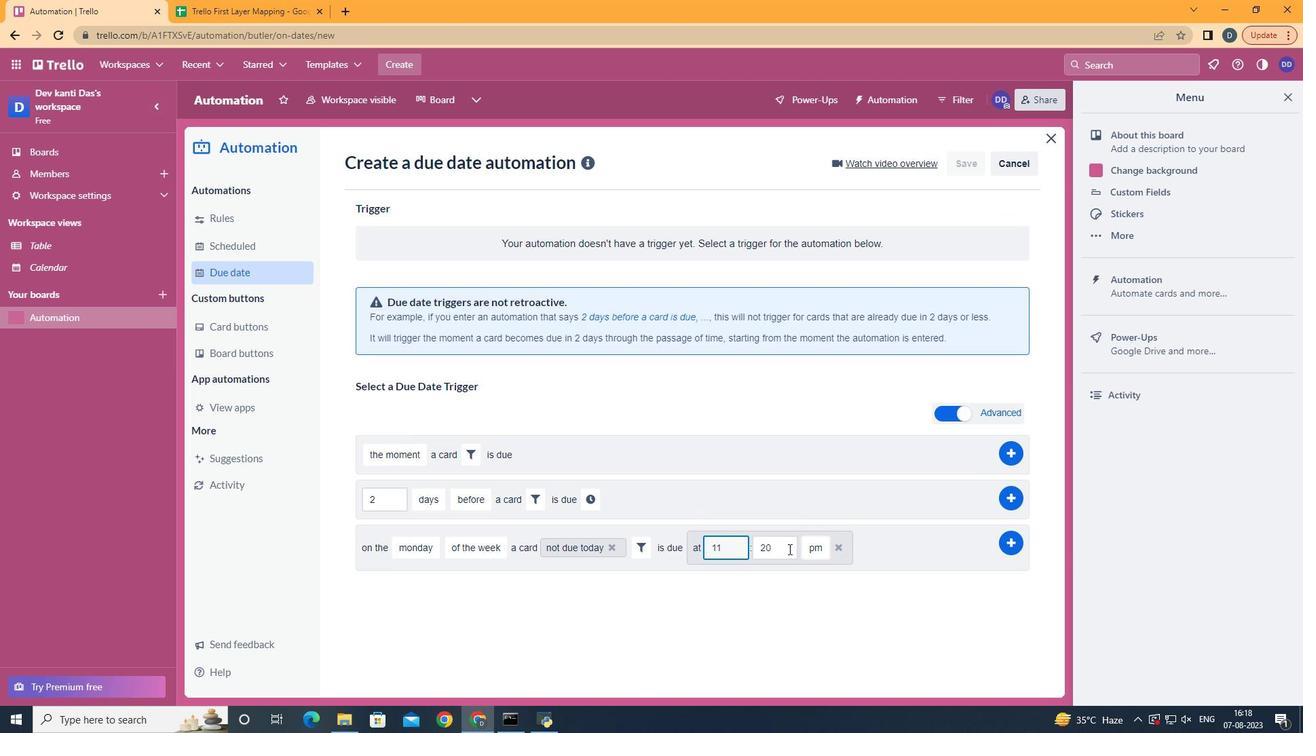 
Action: Mouse pressed left at (788, 549)
Screenshot: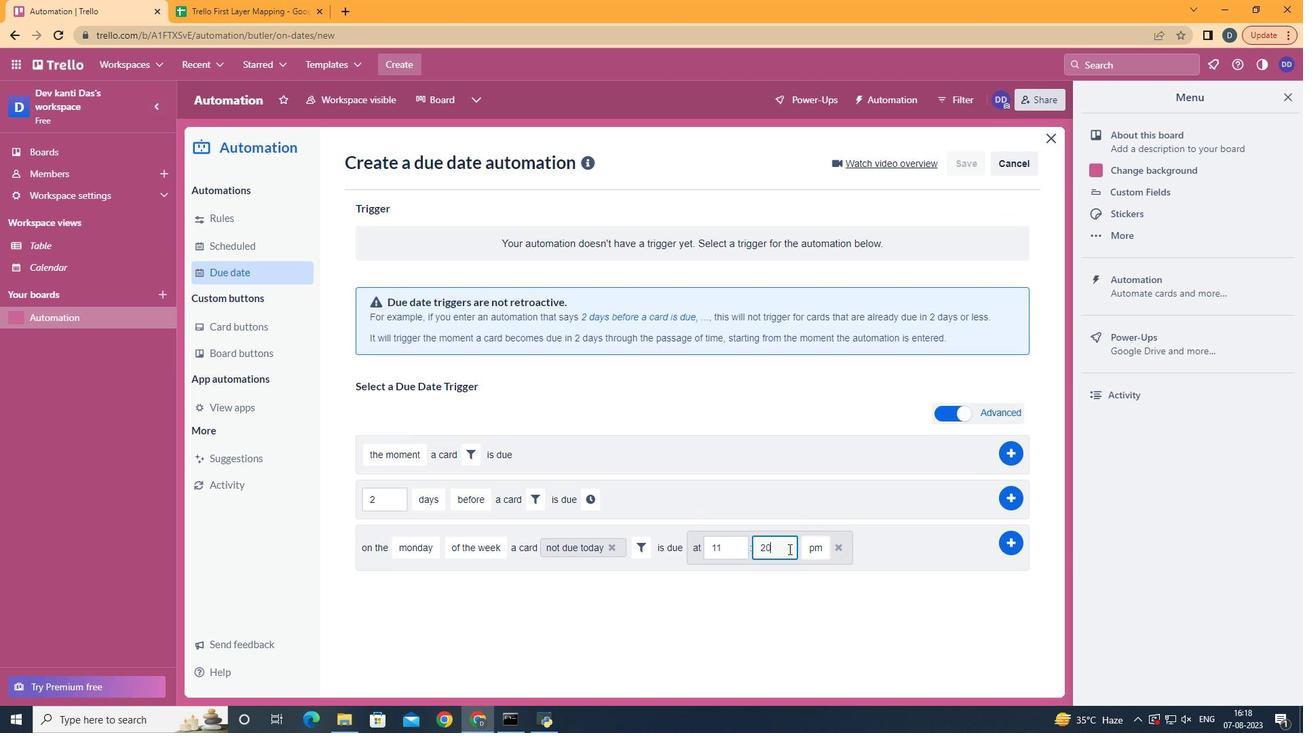 
Action: Key pressed <Key.backspace><Key.backspace>00
Screenshot: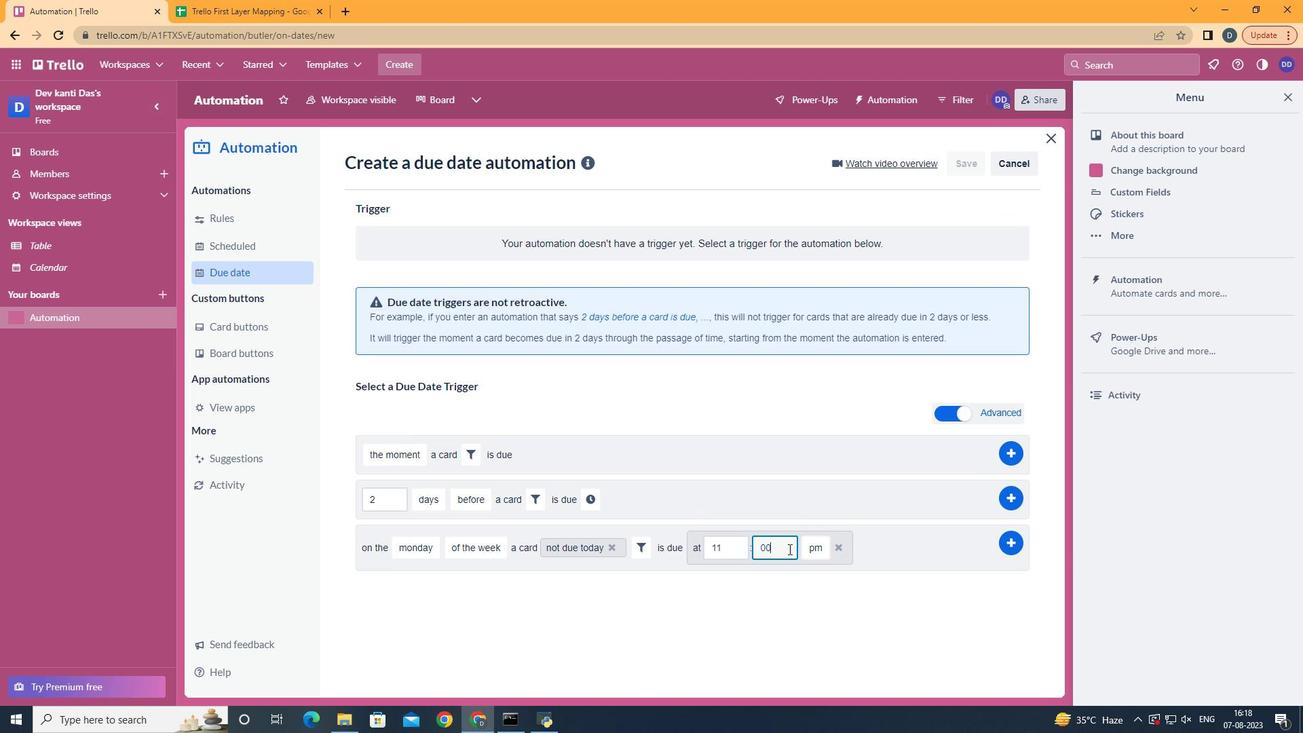 
Action: Mouse moved to (816, 569)
Screenshot: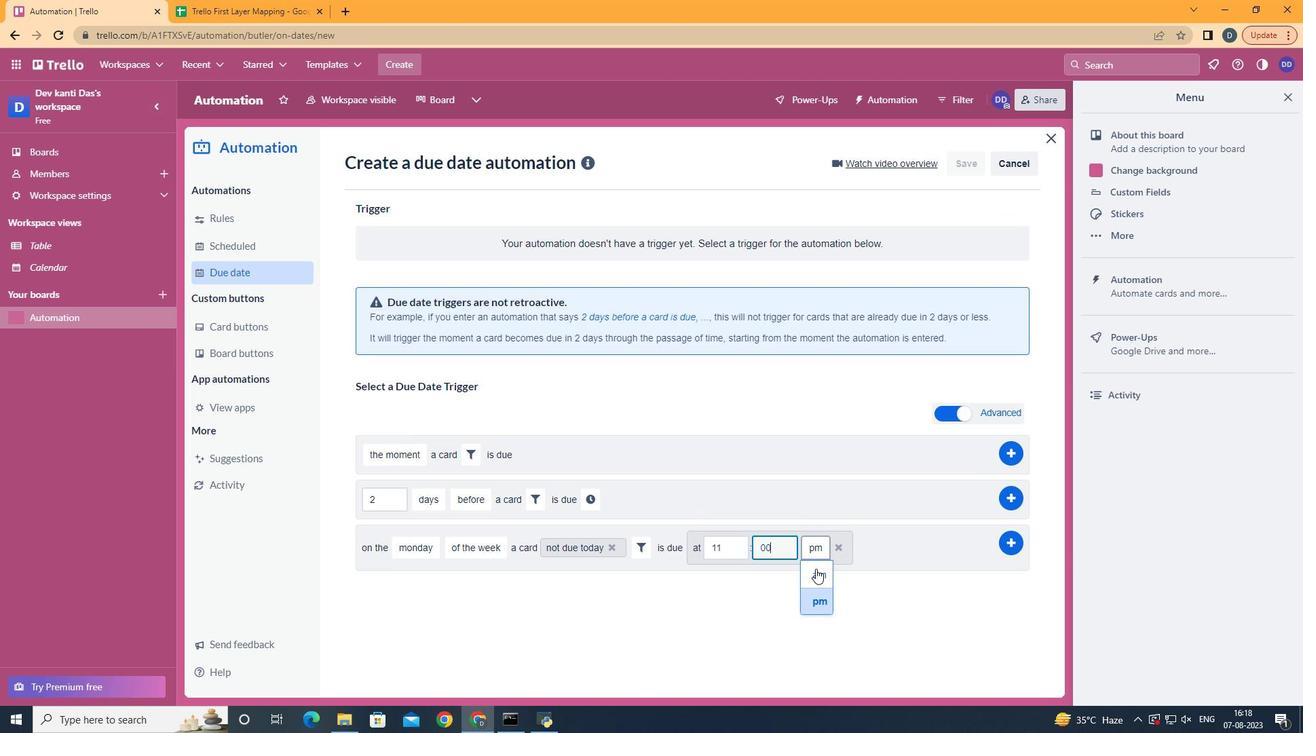 
Action: Mouse pressed left at (816, 569)
Screenshot: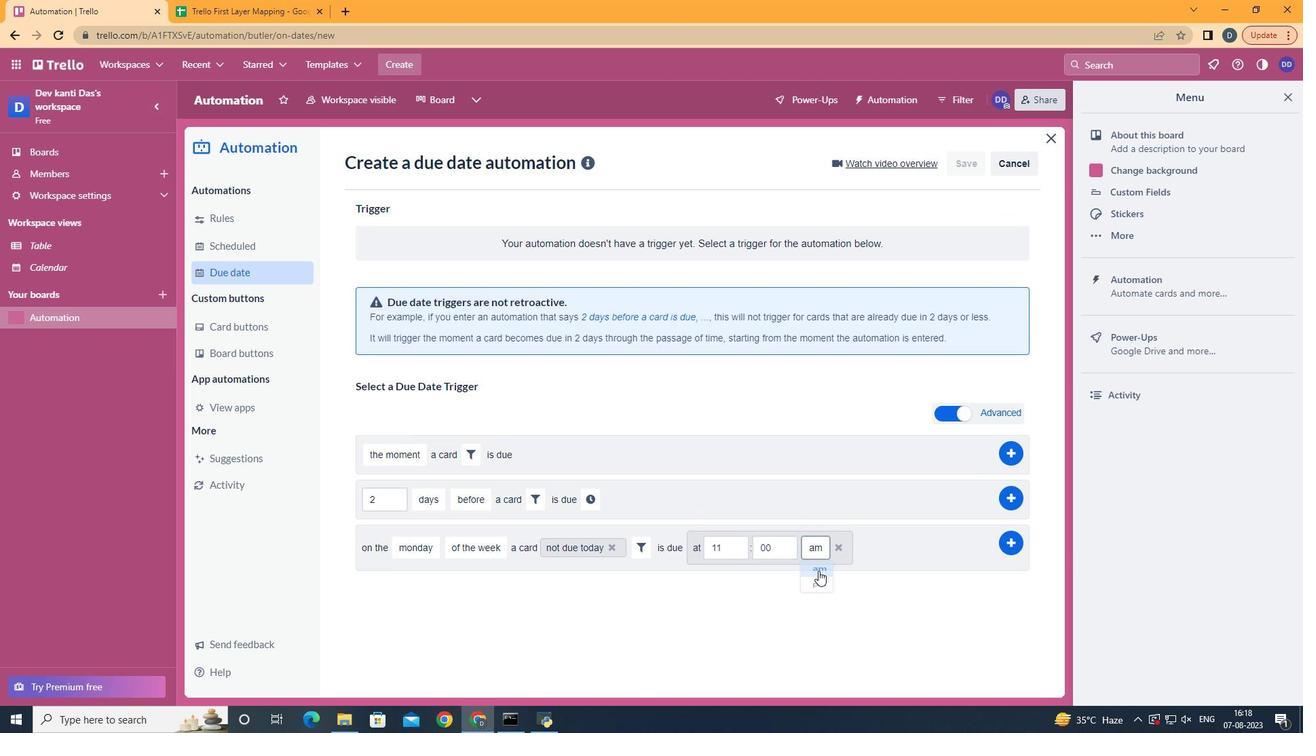 
Action: Mouse moved to (1012, 546)
Screenshot: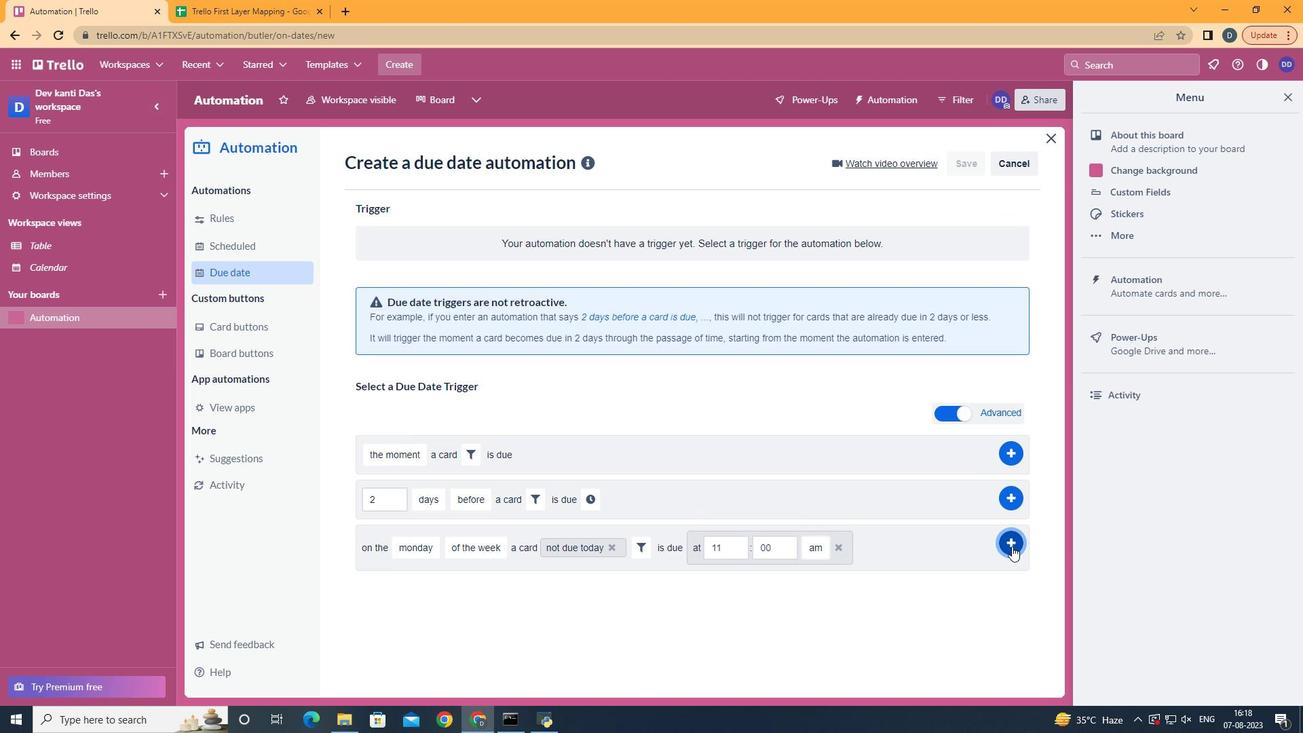 
Action: Mouse pressed left at (1012, 546)
Screenshot: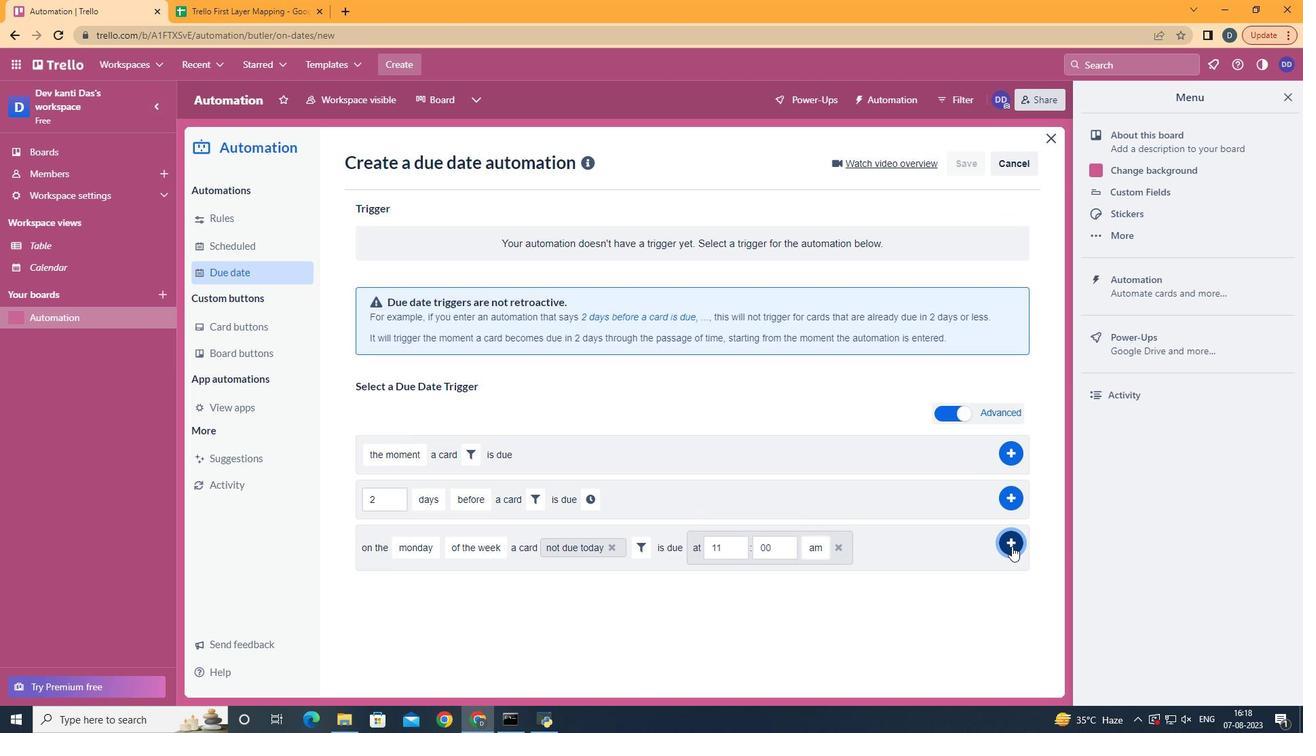 
Action: Mouse moved to (752, 242)
Screenshot: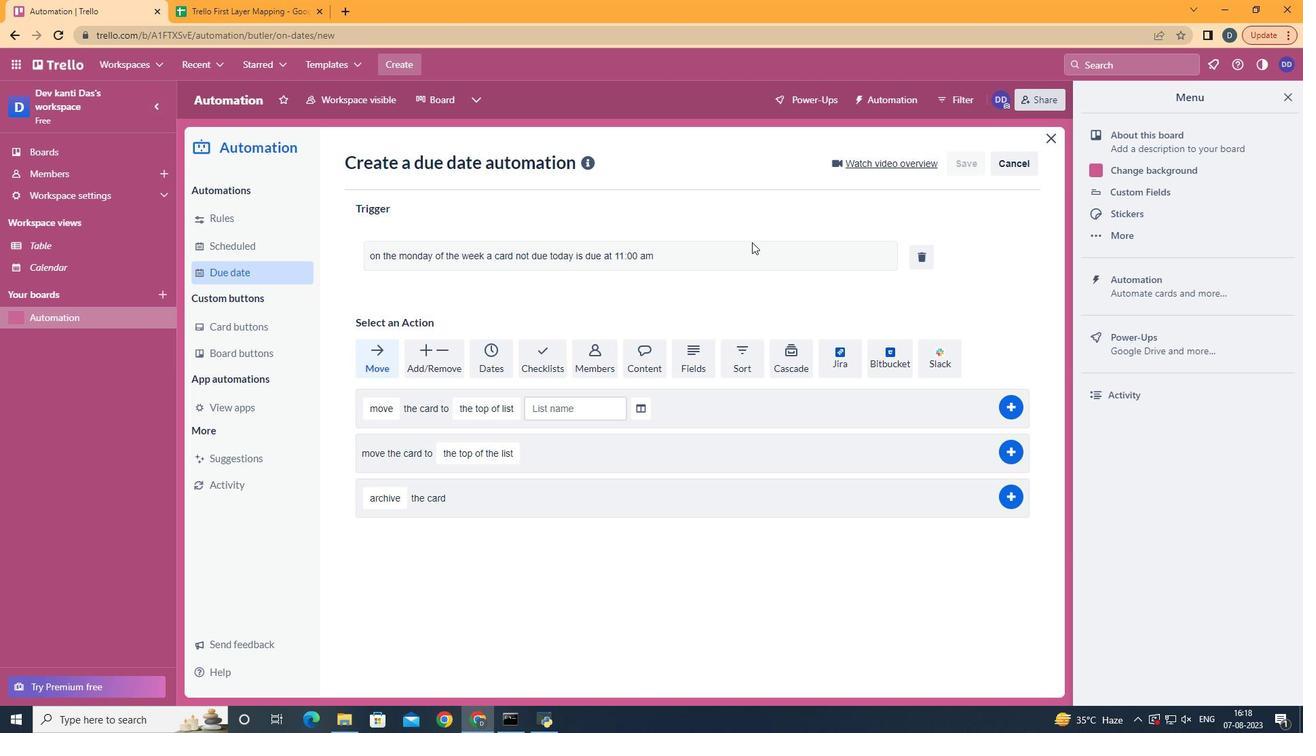 
